 Task: Find connections with filter location Ghugus with filter topic #DigitalMarketingwith filter profile language English with filter current company Thales Digital Identity and Security (ex Gemalto) with filter school BSI Training Academy with filter industry Investment Advice with filter service category Financial Reporting with filter keywords title Assistant Manager
Action: Mouse moved to (506, 87)
Screenshot: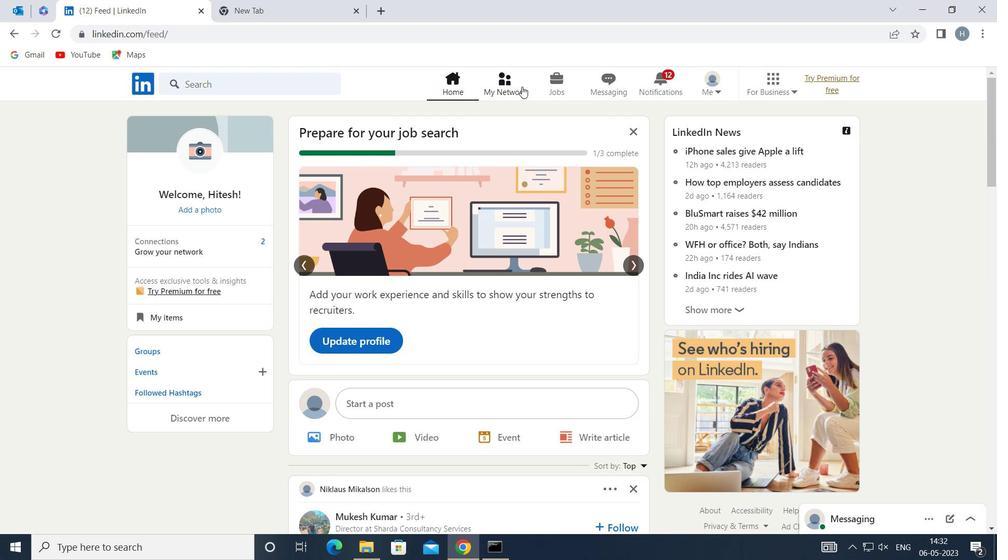 
Action: Mouse pressed left at (506, 87)
Screenshot: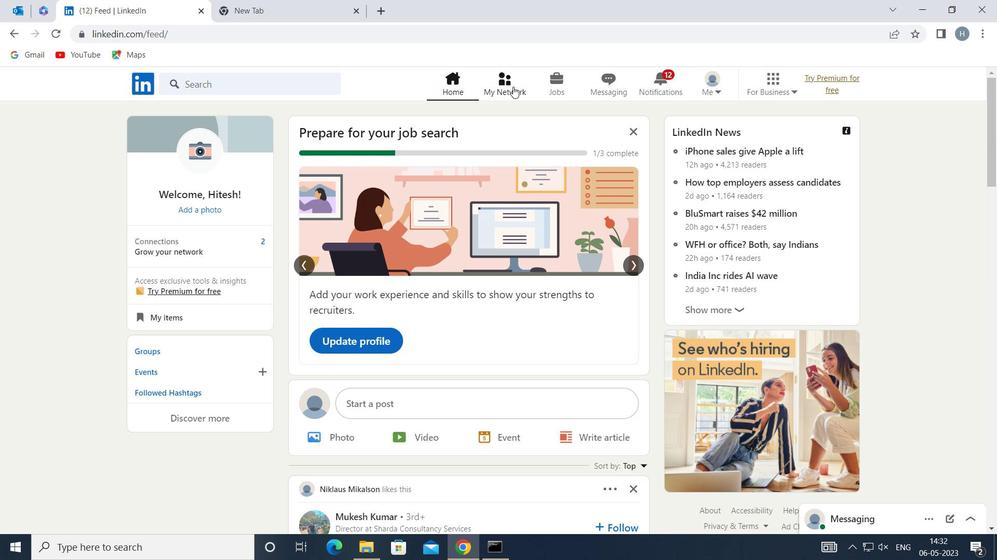 
Action: Mouse moved to (285, 155)
Screenshot: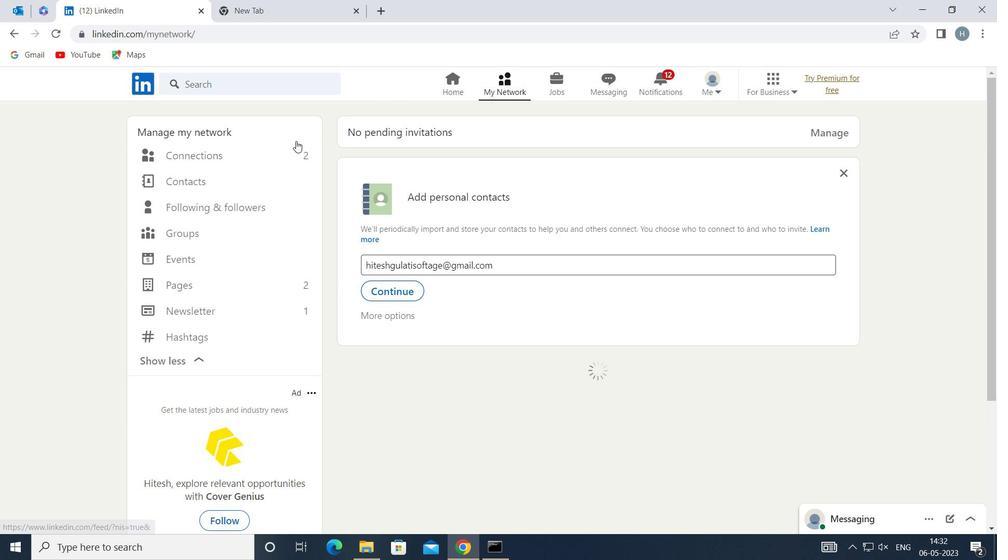 
Action: Mouse pressed left at (285, 155)
Screenshot: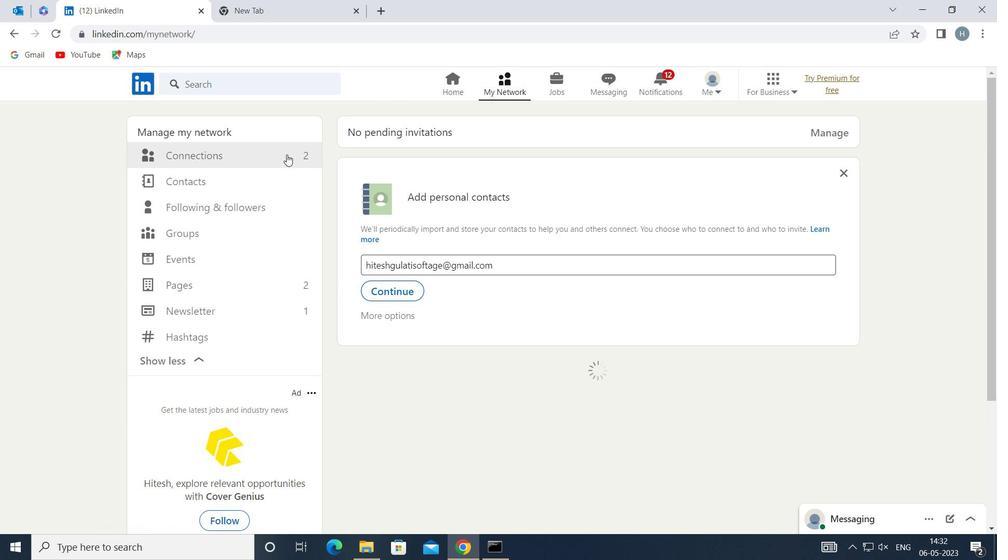 
Action: Mouse moved to (574, 154)
Screenshot: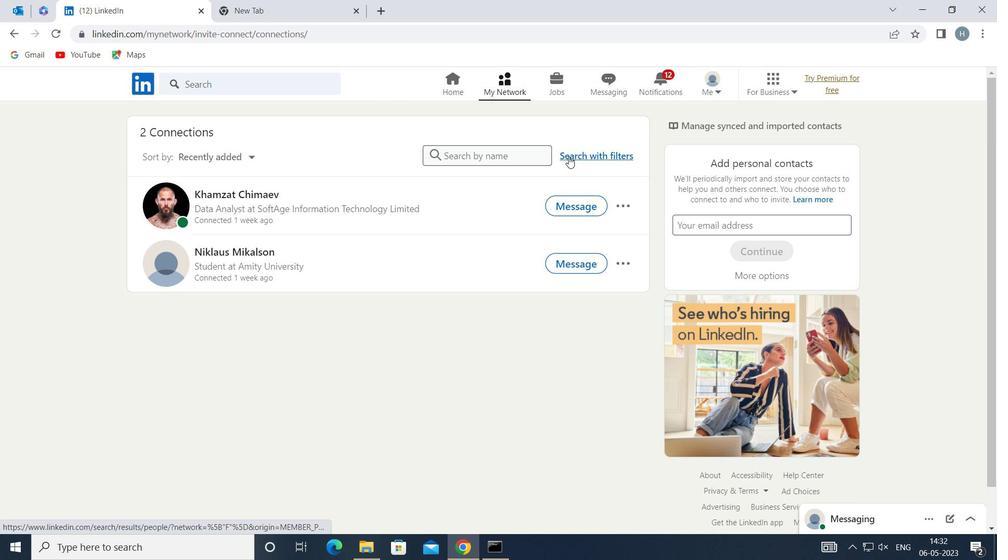 
Action: Mouse pressed left at (574, 154)
Screenshot: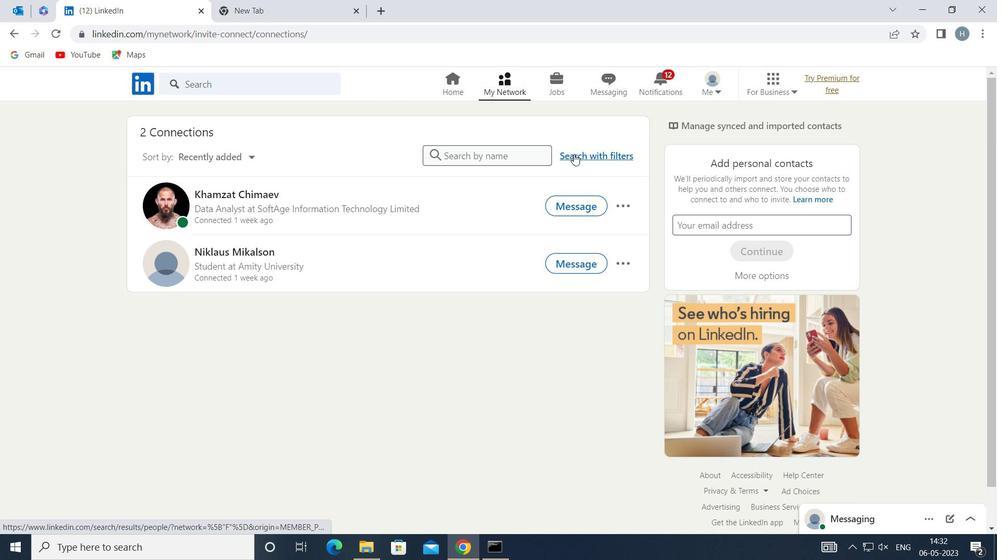 
Action: Mouse moved to (586, 153)
Screenshot: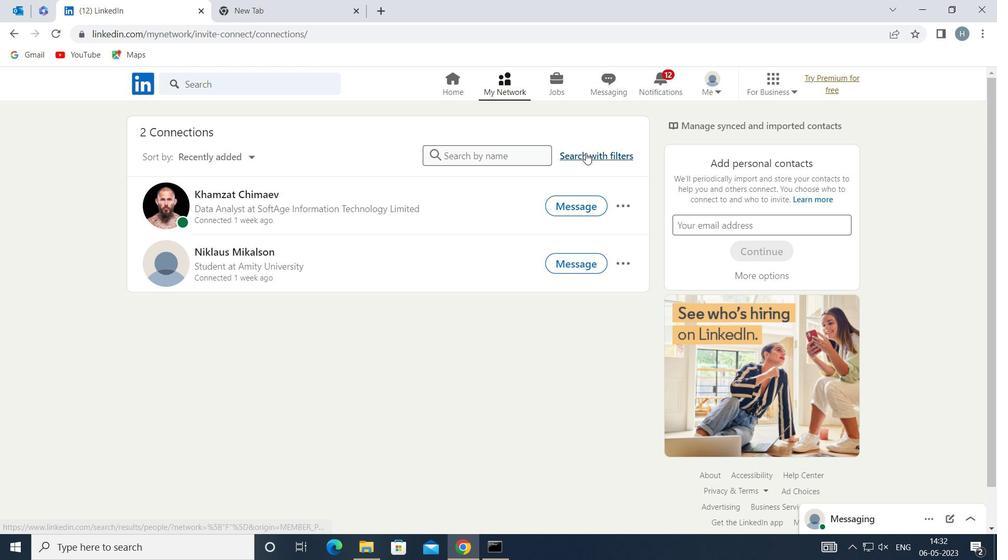 
Action: Mouse pressed left at (586, 153)
Screenshot: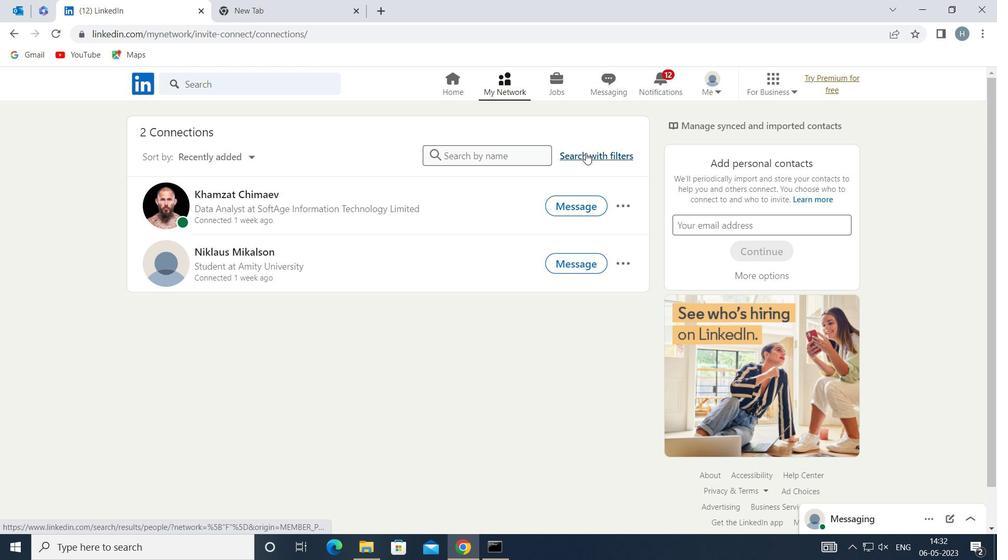 
Action: Mouse moved to (549, 122)
Screenshot: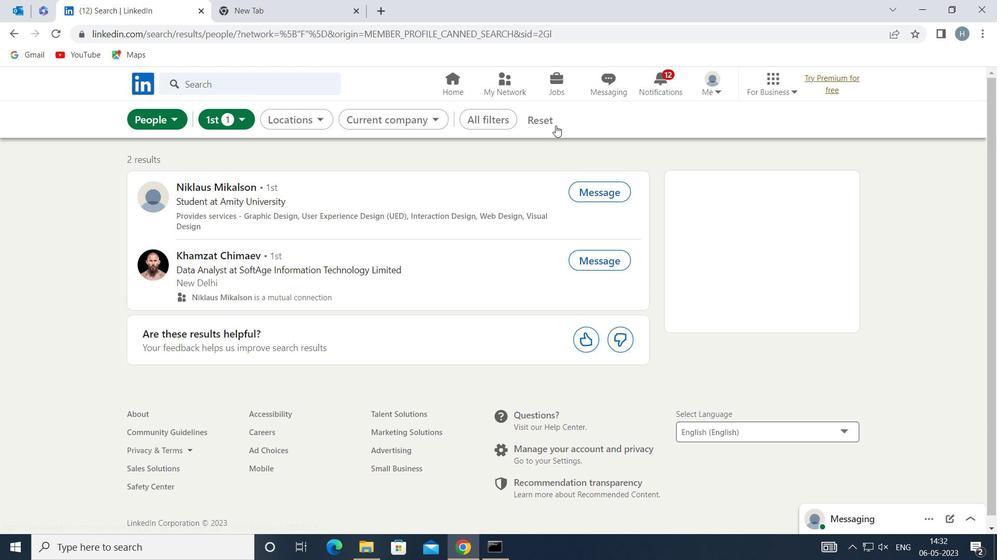 
Action: Mouse pressed left at (549, 122)
Screenshot: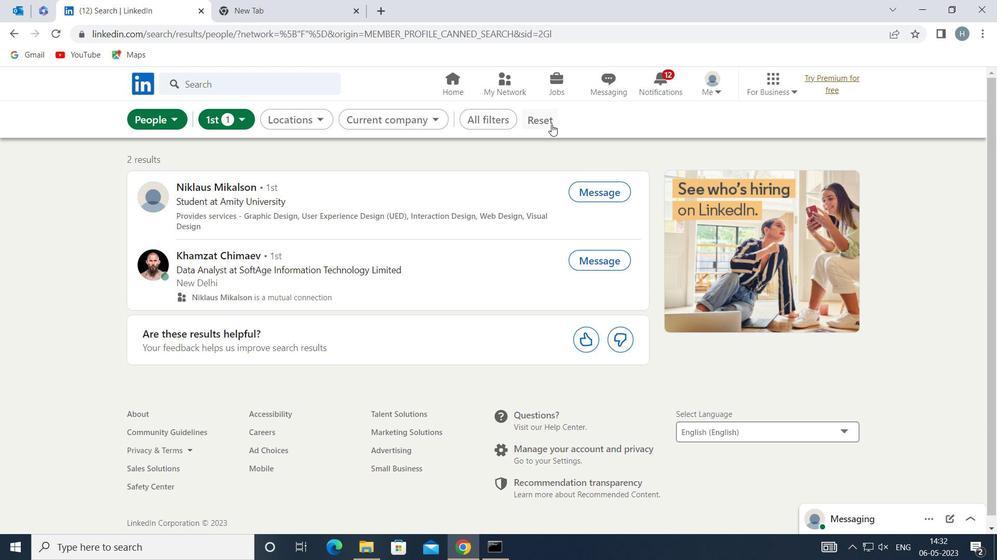 
Action: Mouse moved to (526, 118)
Screenshot: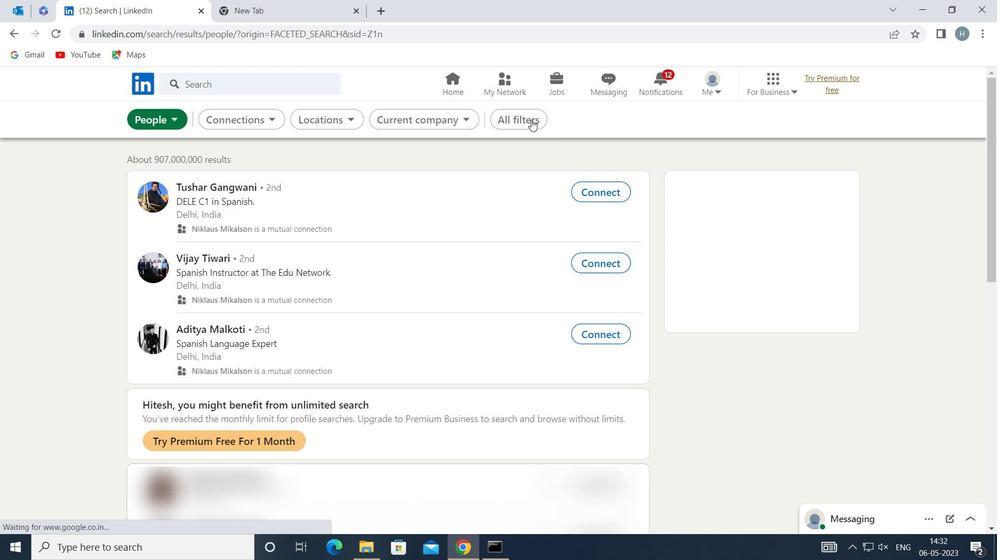 
Action: Mouse pressed left at (526, 118)
Screenshot: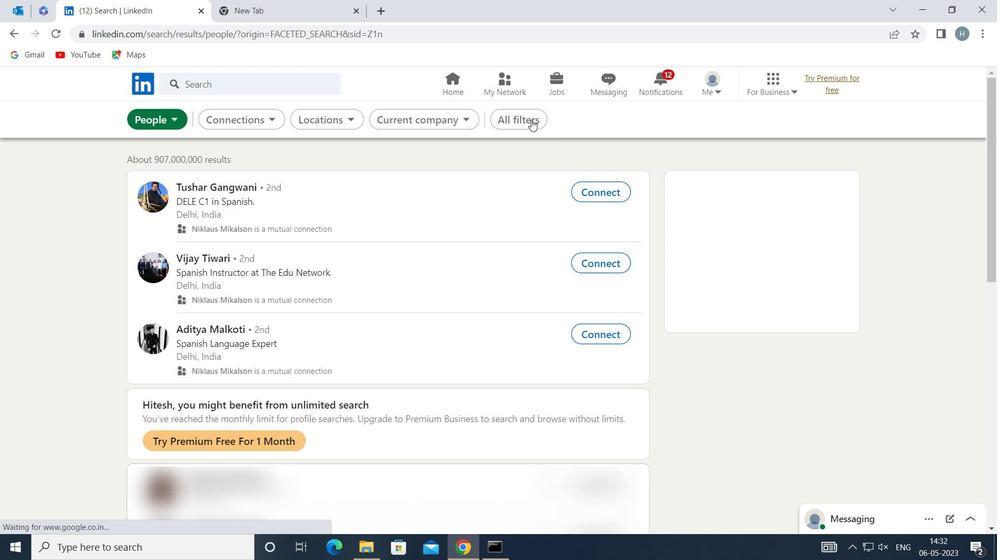 
Action: Mouse moved to (727, 243)
Screenshot: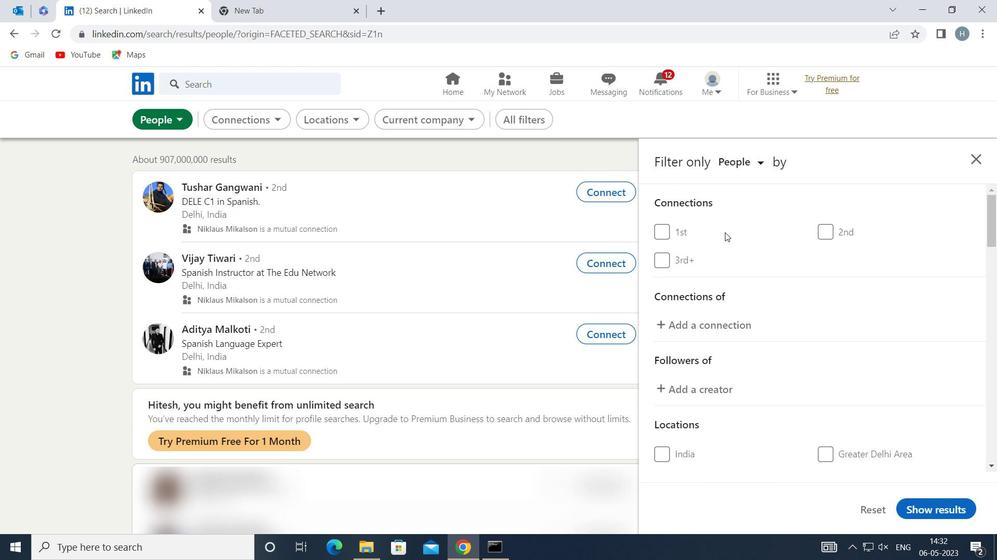 
Action: Mouse scrolled (727, 242) with delta (0, 0)
Screenshot: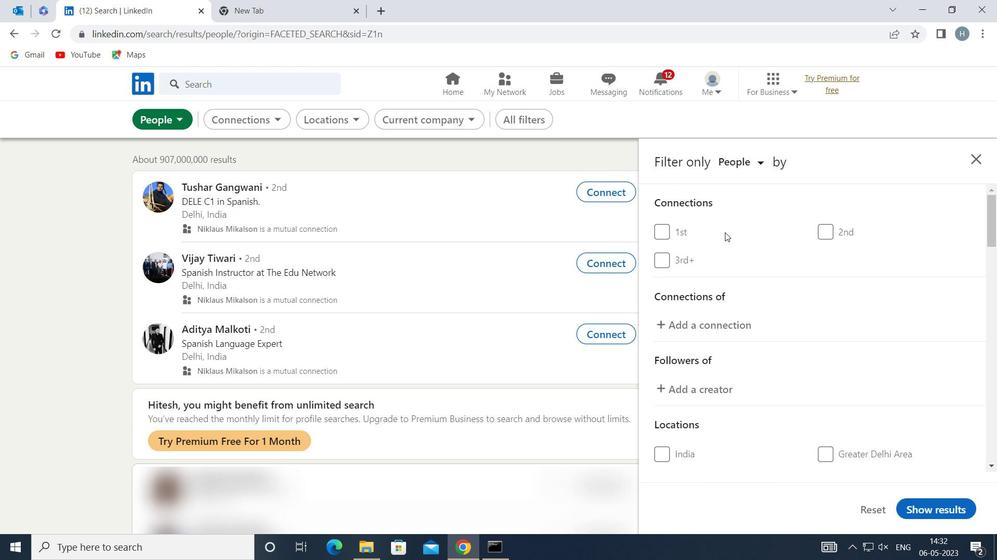 
Action: Mouse moved to (728, 249)
Screenshot: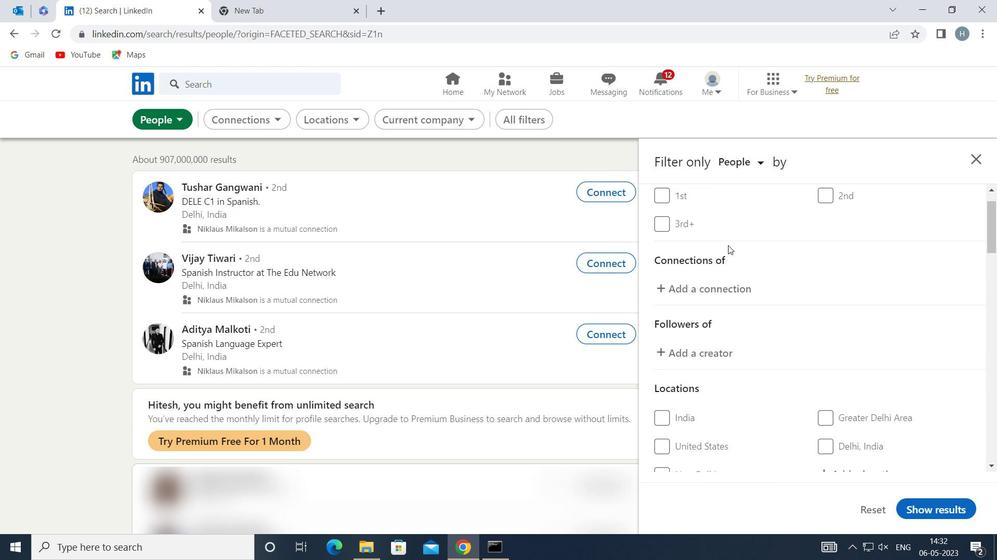
Action: Mouse scrolled (728, 248) with delta (0, 0)
Screenshot: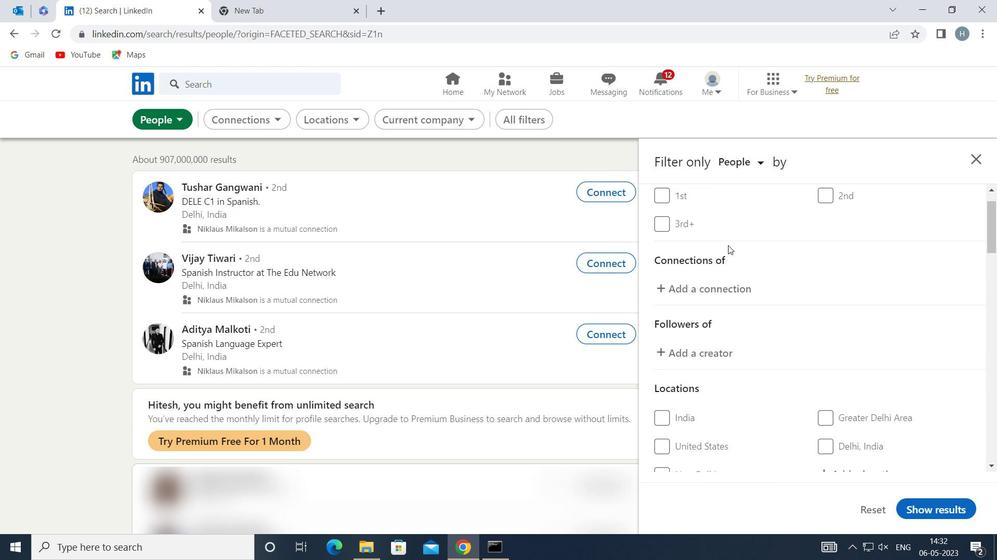 
Action: Mouse moved to (849, 379)
Screenshot: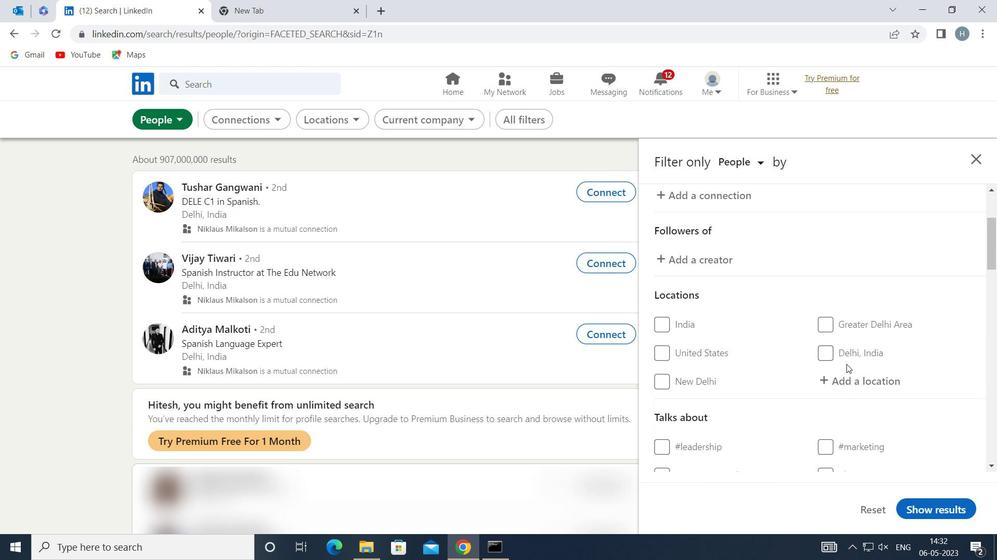 
Action: Mouse pressed left at (849, 379)
Screenshot: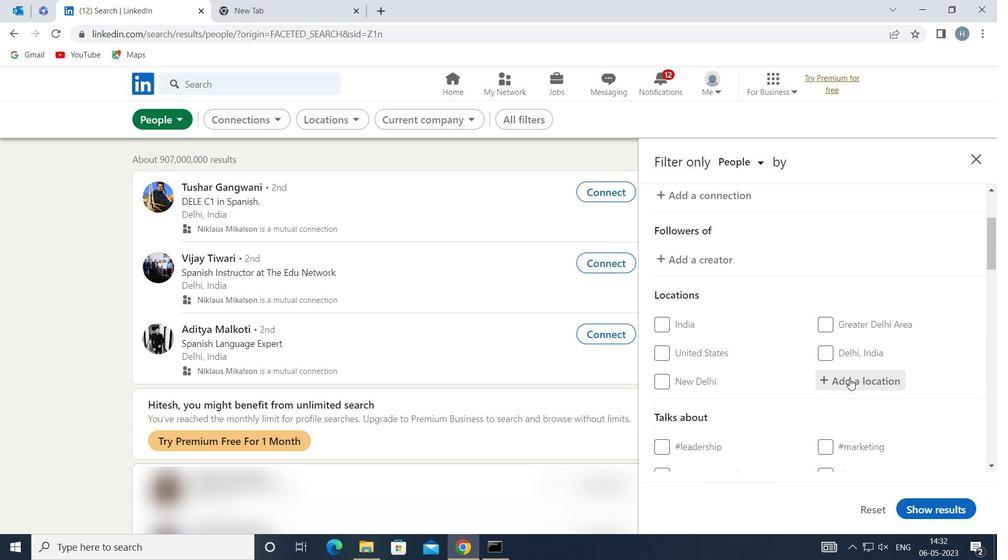 
Action: Mouse moved to (832, 368)
Screenshot: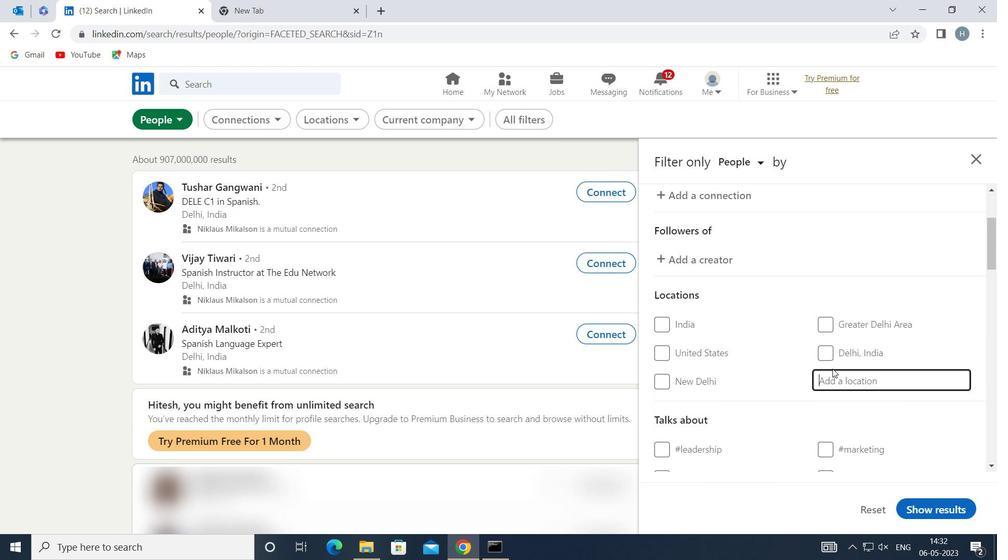 
Action: Key pressed <Key.shift>GHUGUS
Screenshot: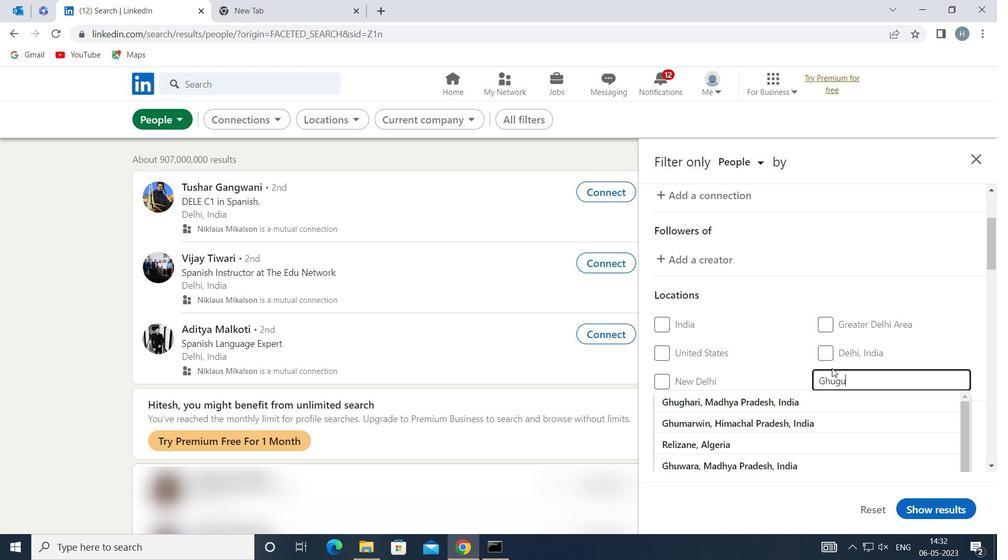 
Action: Mouse moved to (884, 395)
Screenshot: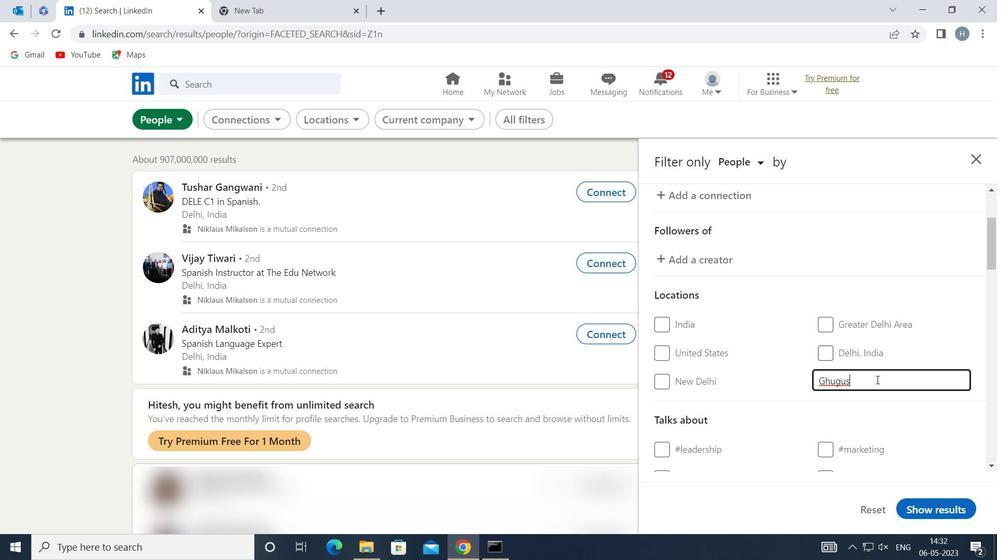 
Action: Mouse pressed left at (884, 395)
Screenshot: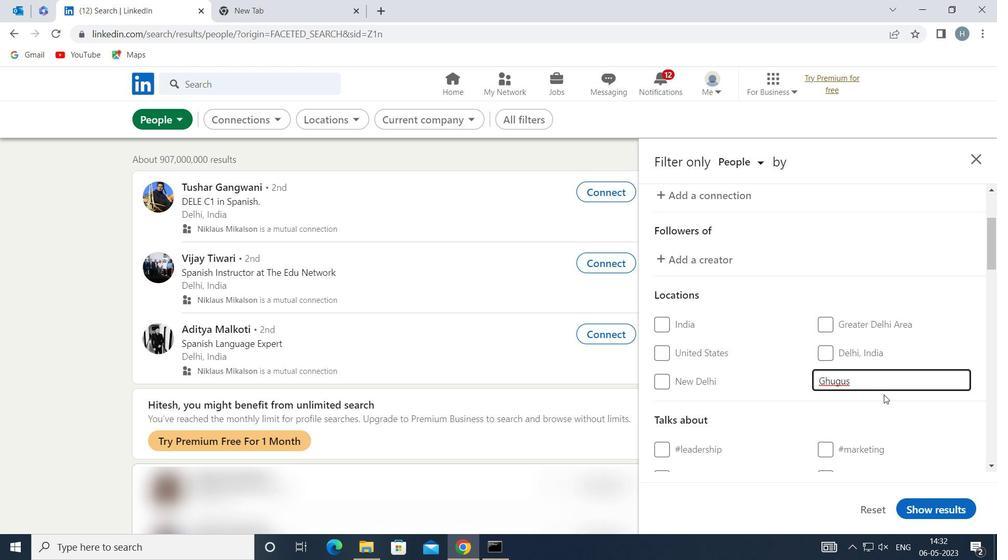 
Action: Mouse moved to (860, 354)
Screenshot: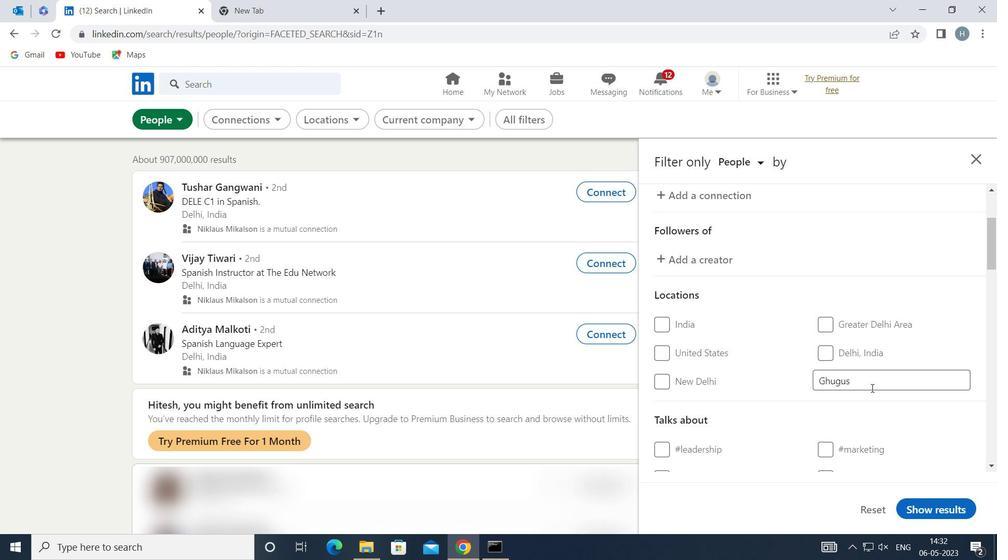 
Action: Mouse scrolled (860, 353) with delta (0, 0)
Screenshot: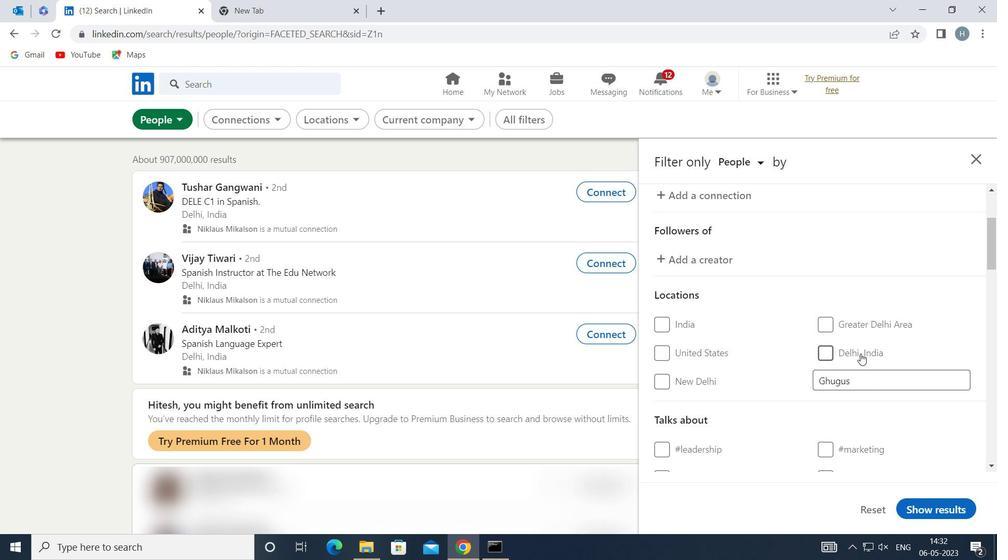 
Action: Mouse moved to (860, 350)
Screenshot: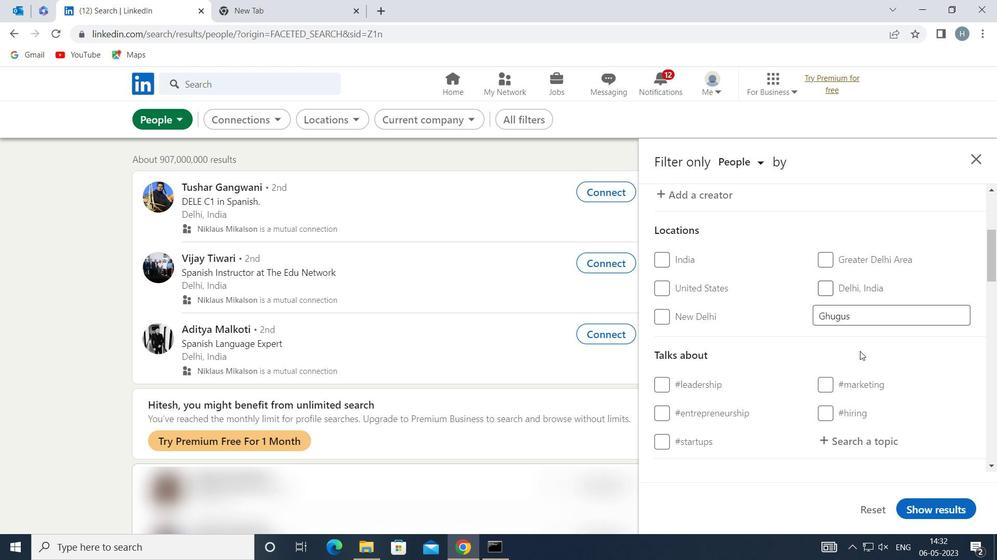 
Action: Mouse scrolled (860, 350) with delta (0, 0)
Screenshot: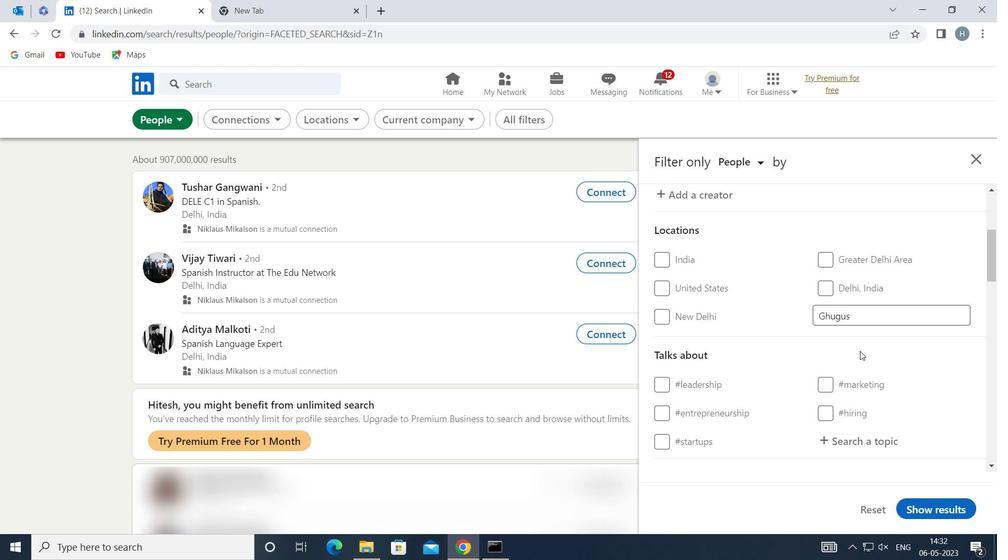
Action: Mouse moved to (861, 373)
Screenshot: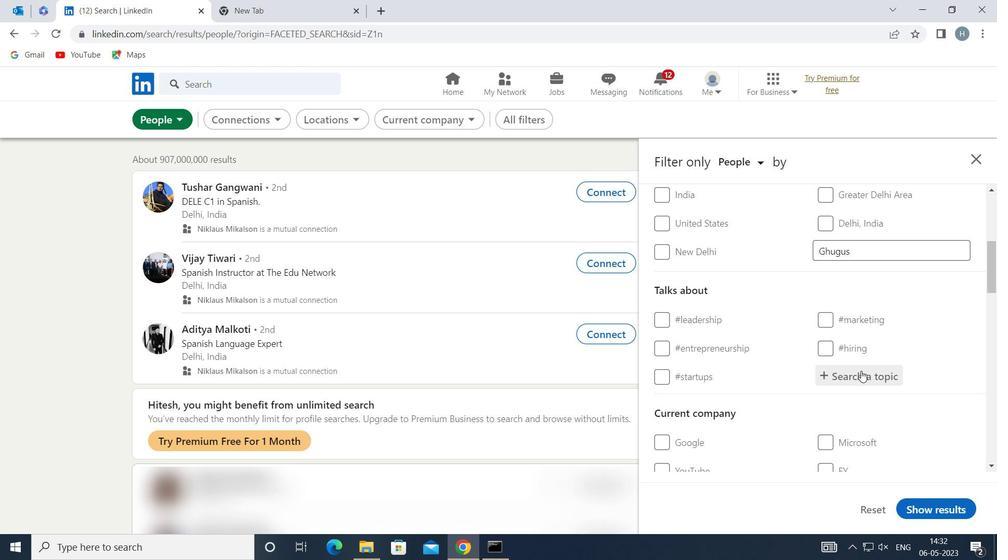 
Action: Mouse pressed left at (861, 373)
Screenshot: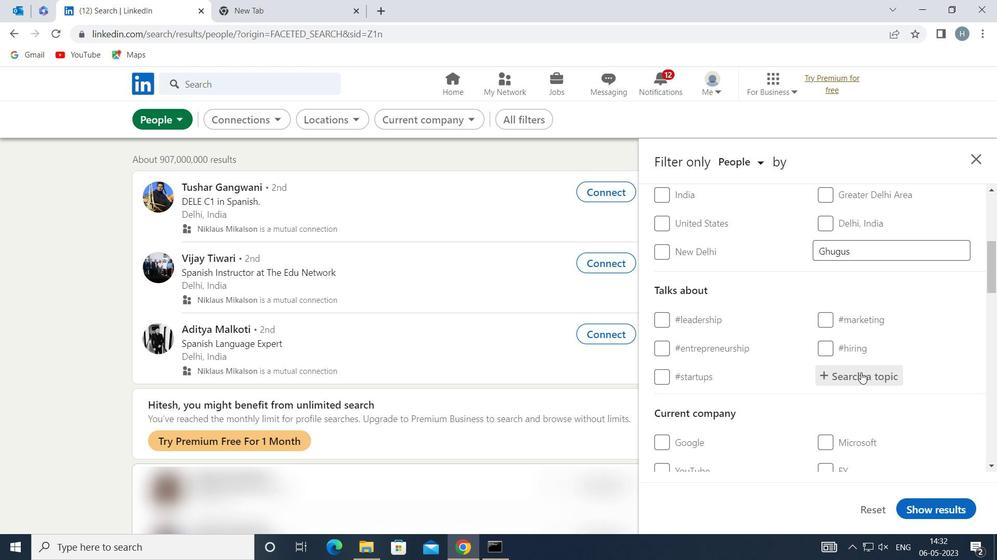 
Action: Mouse moved to (860, 373)
Screenshot: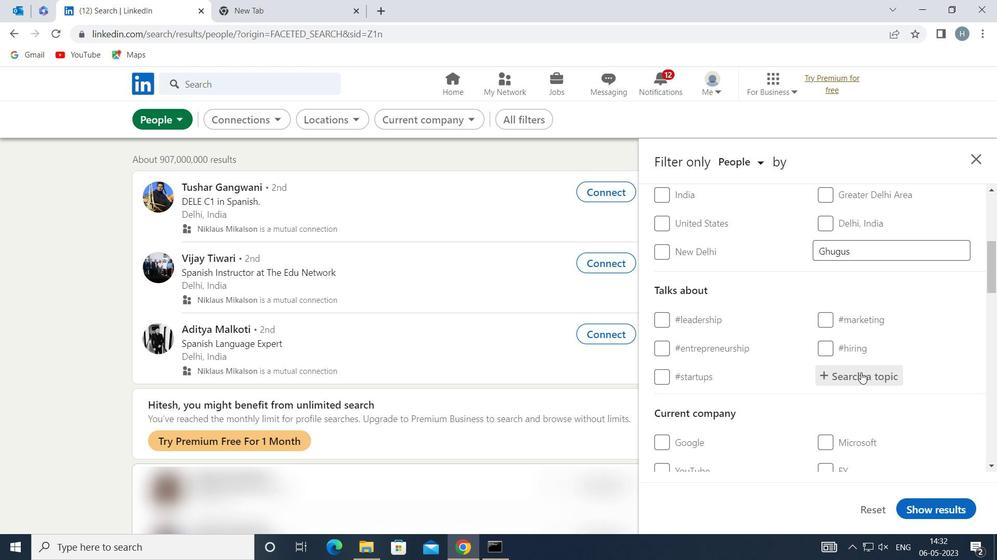 
Action: Key pressed <Key.shift>DIGITAL<Key.space><Key.backspace><Key.shift>MARKETING
Screenshot: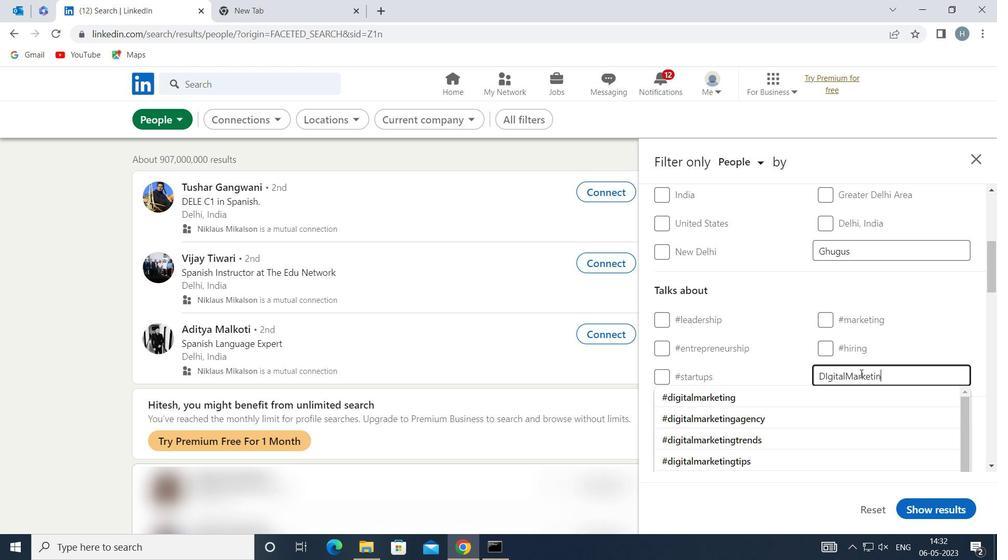
Action: Mouse moved to (776, 393)
Screenshot: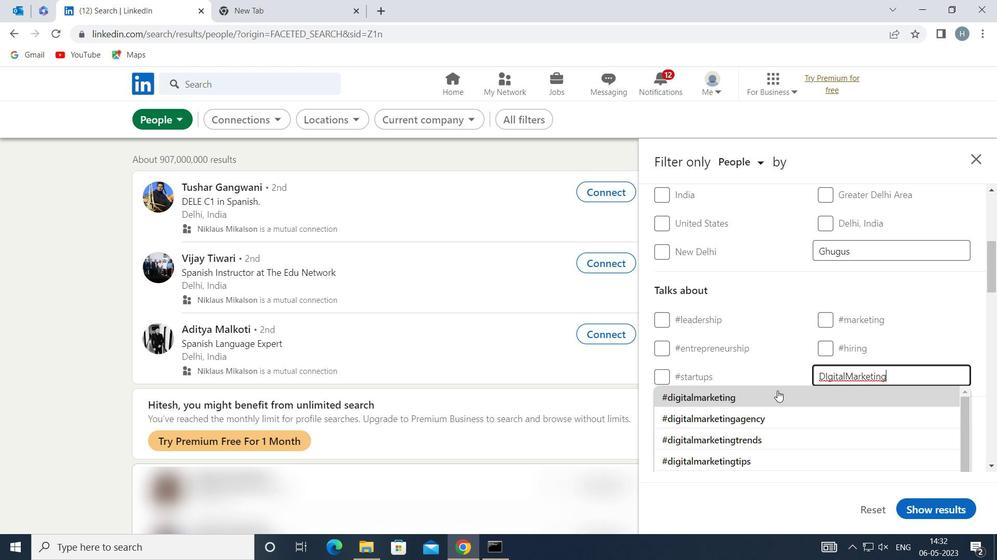 
Action: Mouse pressed left at (776, 393)
Screenshot: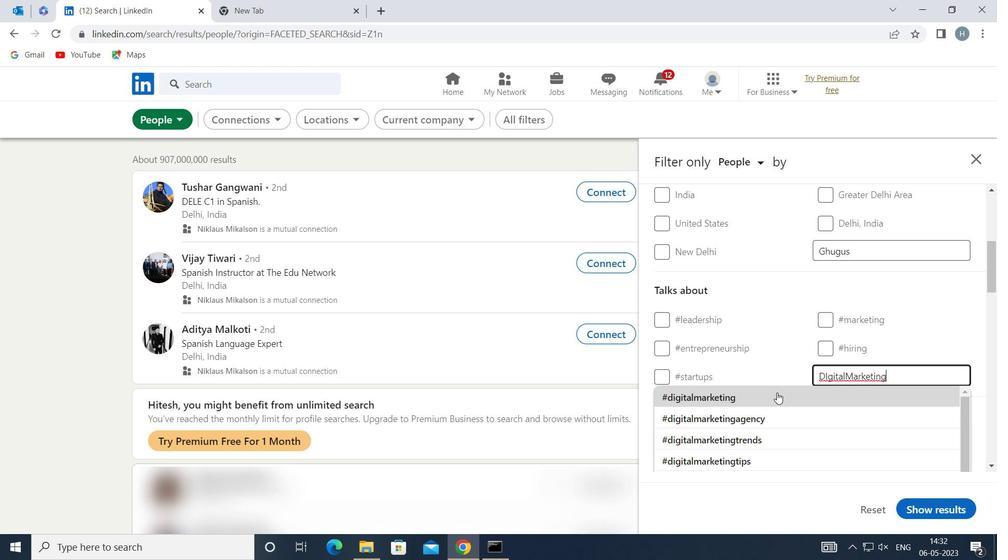 
Action: Mouse moved to (772, 366)
Screenshot: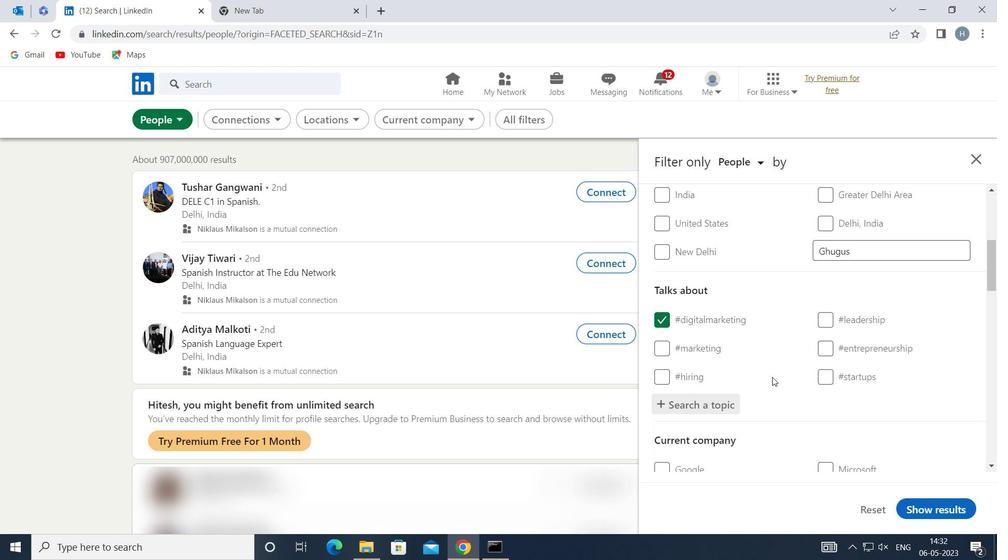 
Action: Mouse scrolled (772, 365) with delta (0, 0)
Screenshot: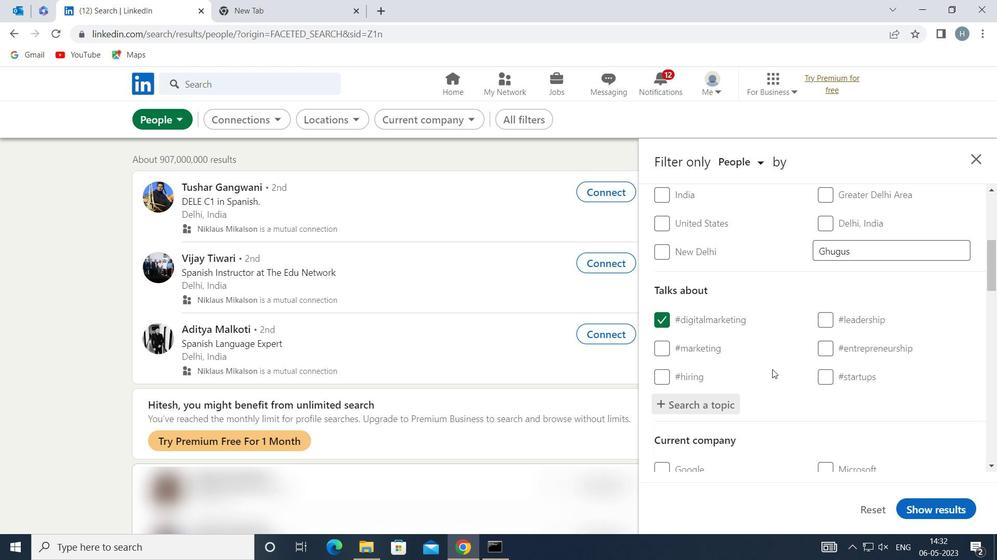 
Action: Mouse moved to (775, 359)
Screenshot: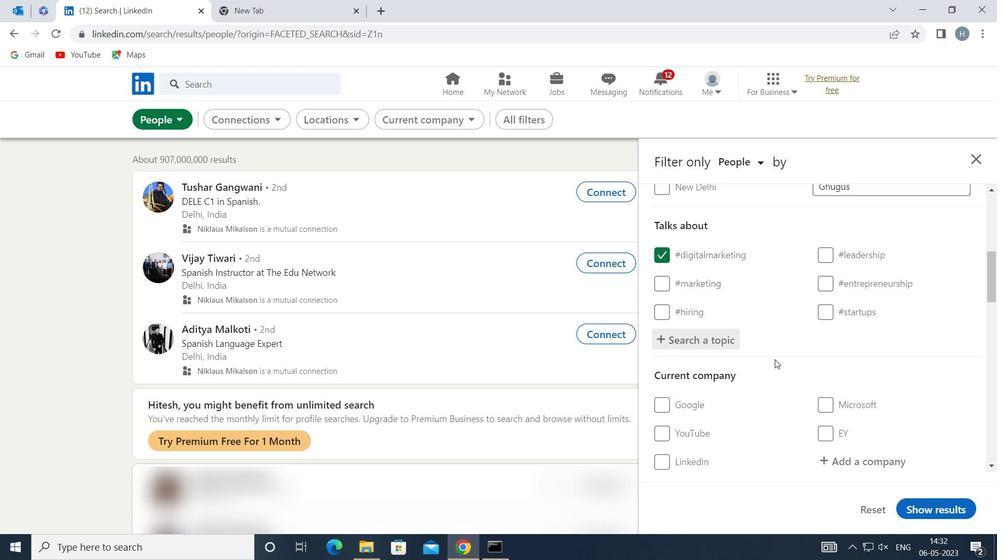 
Action: Mouse scrolled (775, 358) with delta (0, 0)
Screenshot: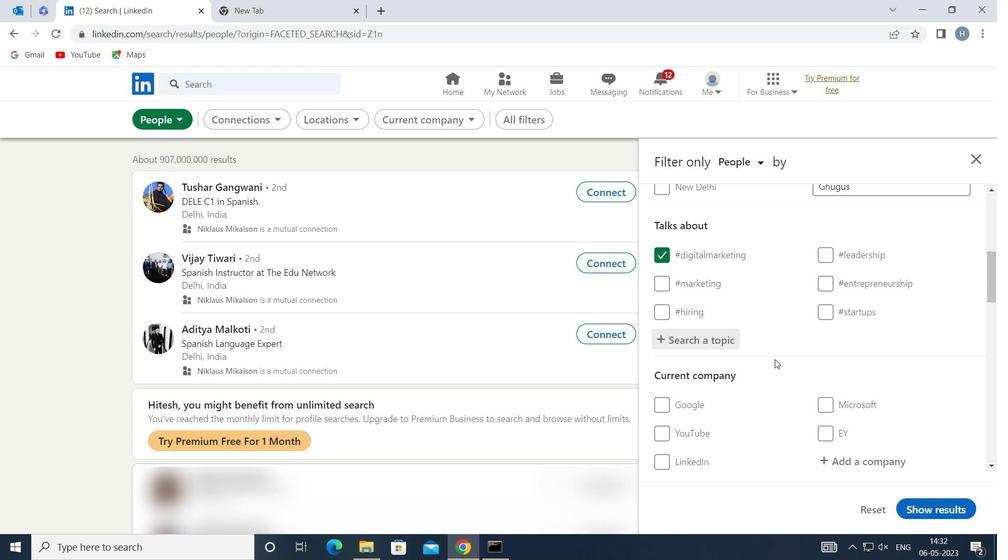 
Action: Mouse moved to (775, 358)
Screenshot: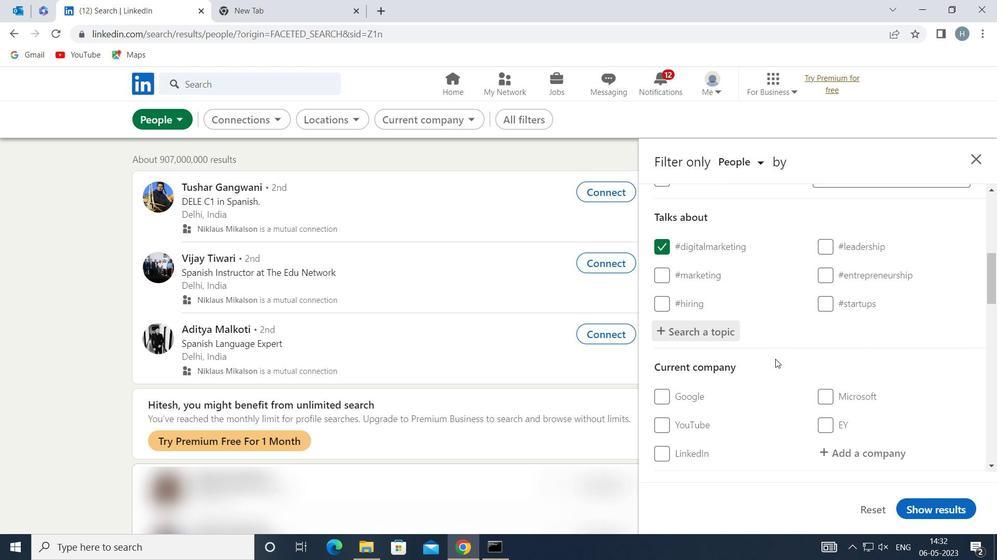 
Action: Mouse scrolled (775, 358) with delta (0, 0)
Screenshot: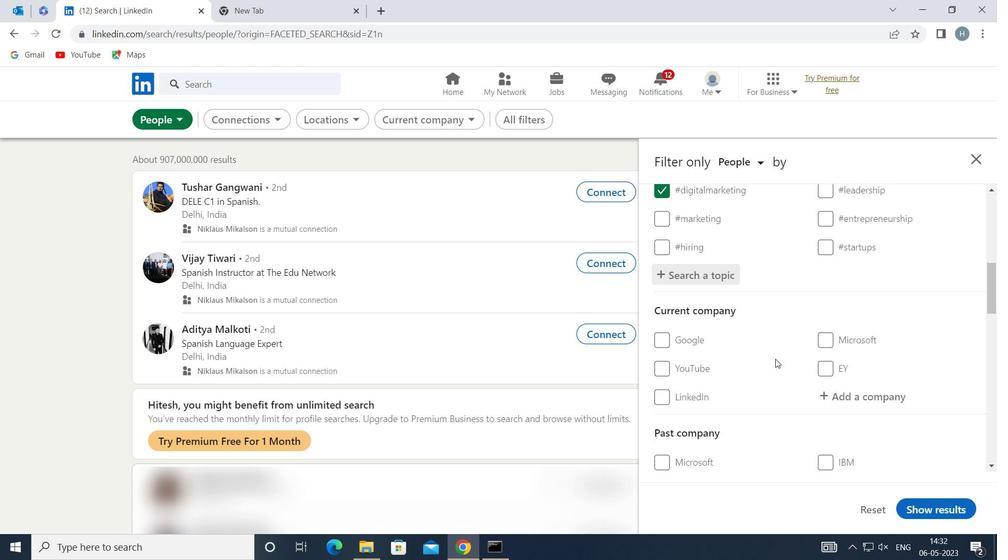 
Action: Mouse moved to (775, 358)
Screenshot: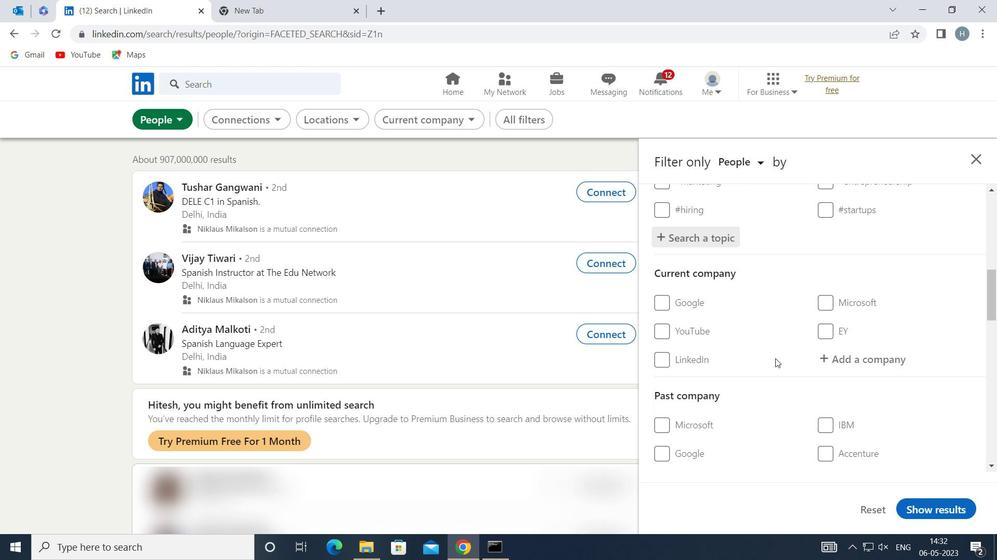 
Action: Mouse scrolled (775, 358) with delta (0, 0)
Screenshot: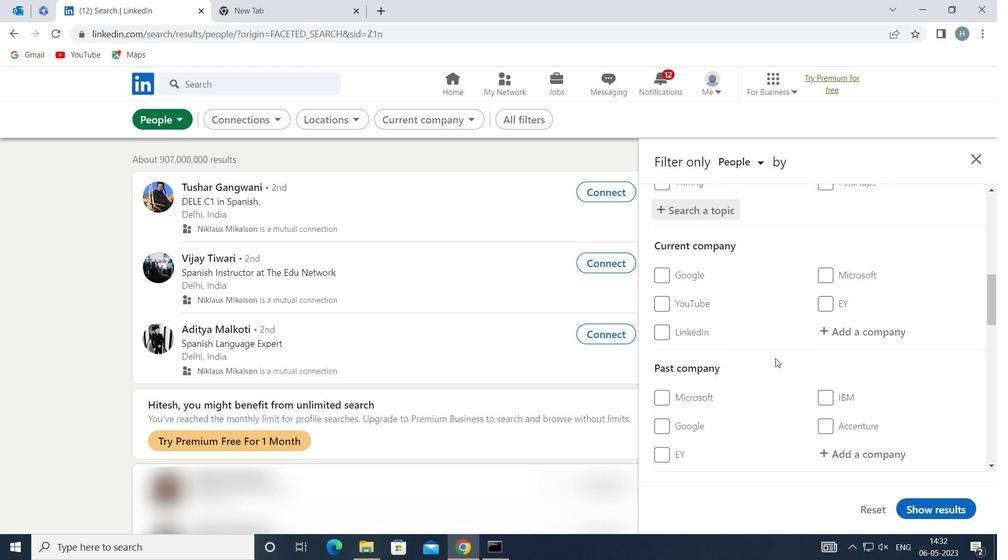 
Action: Mouse scrolled (775, 358) with delta (0, 0)
Screenshot: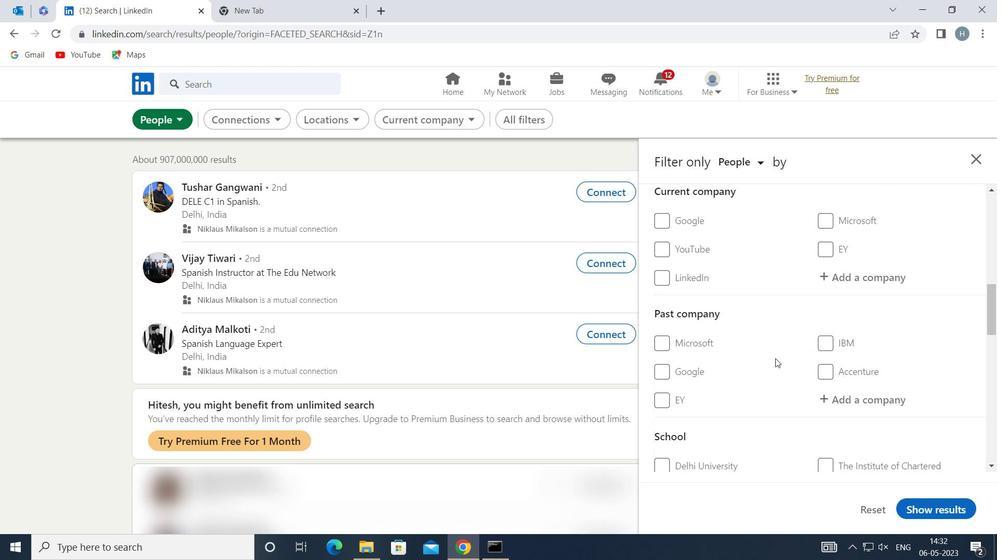 
Action: Mouse scrolled (775, 358) with delta (0, 0)
Screenshot: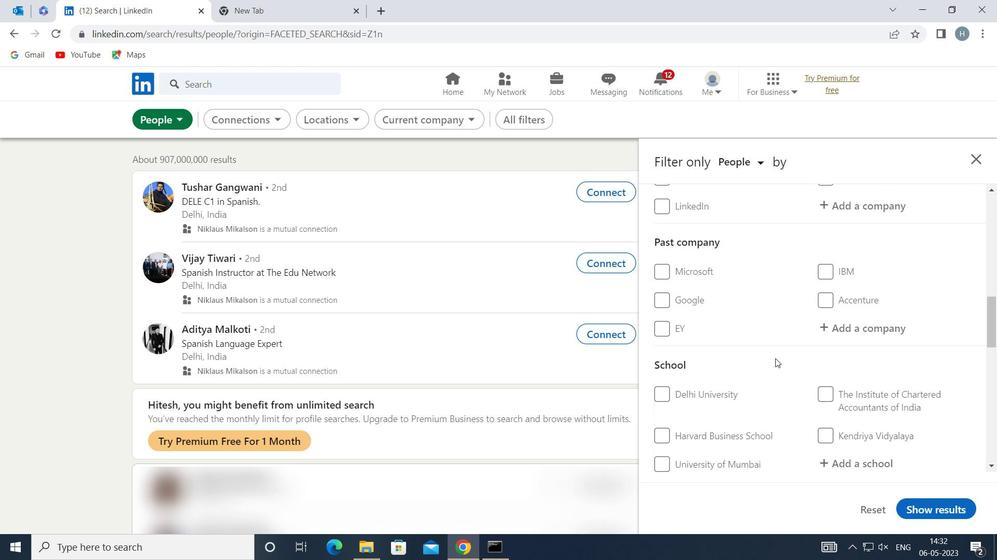 
Action: Mouse scrolled (775, 358) with delta (0, 0)
Screenshot: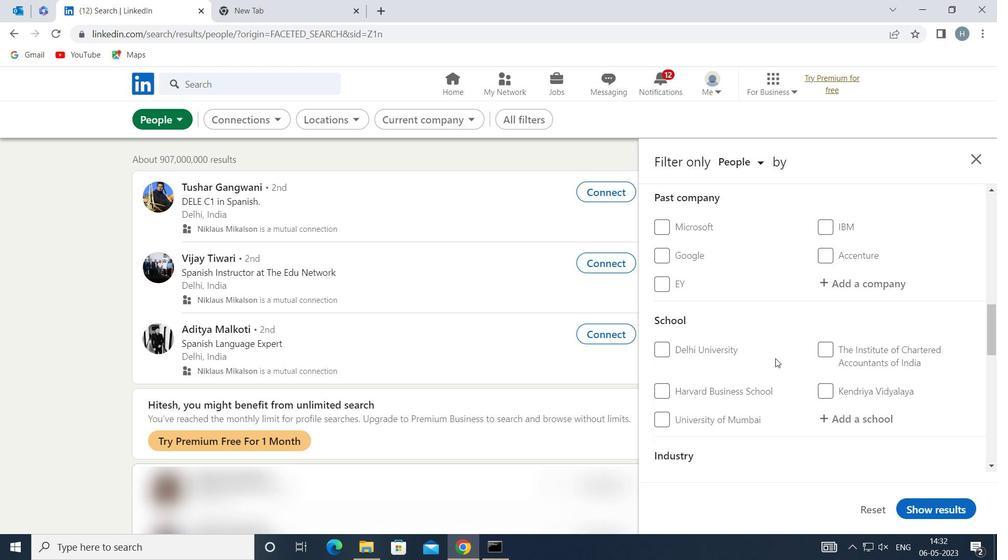 
Action: Mouse scrolled (775, 358) with delta (0, 0)
Screenshot: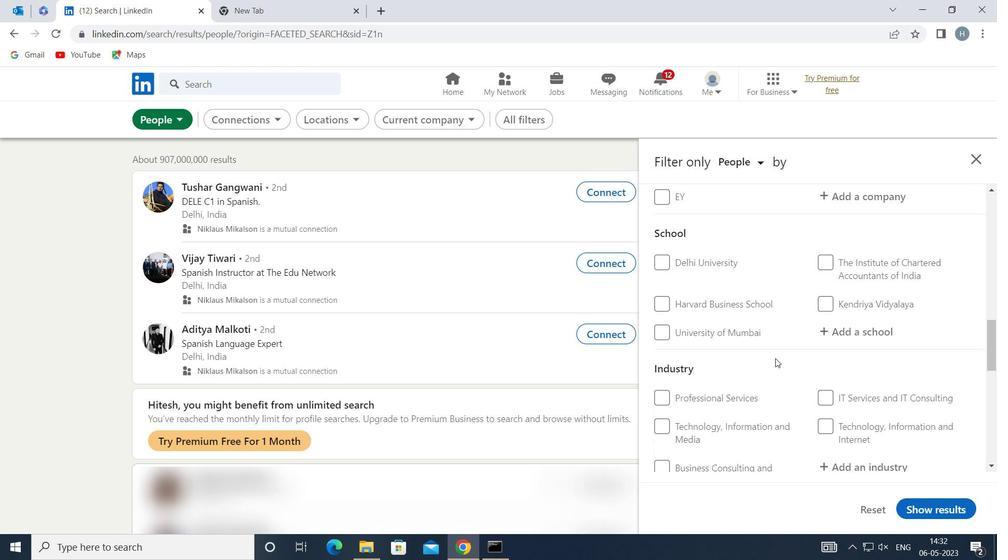 
Action: Mouse scrolled (775, 358) with delta (0, 0)
Screenshot: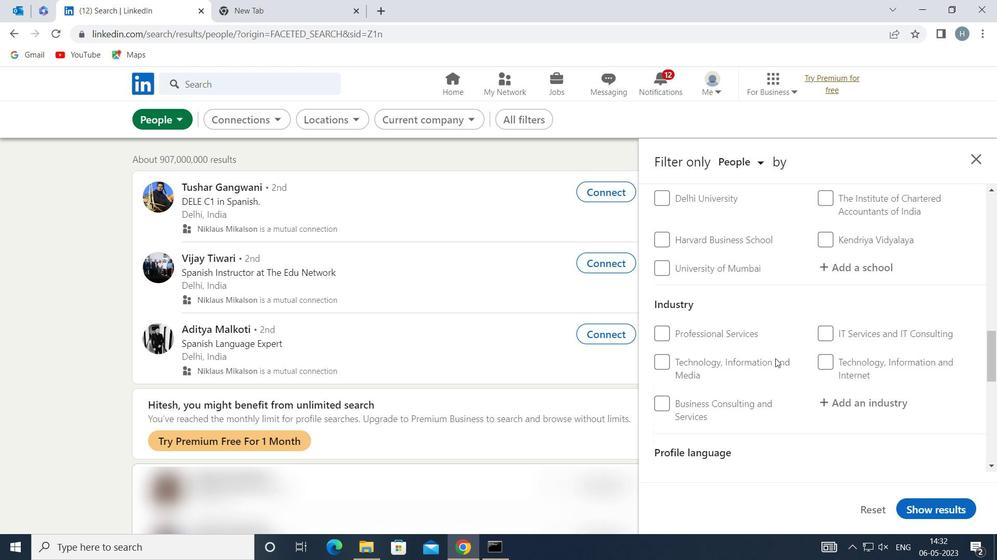 
Action: Mouse scrolled (775, 358) with delta (0, 0)
Screenshot: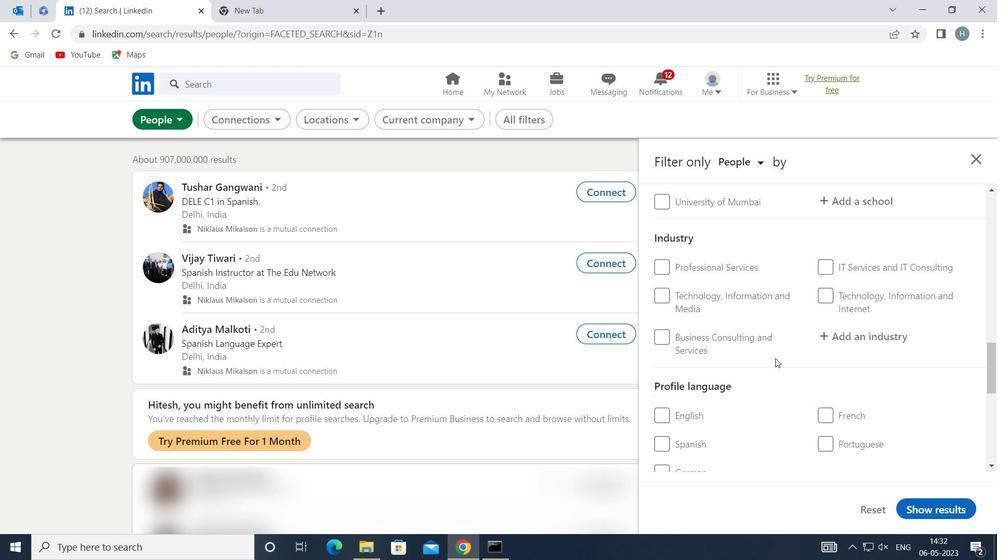 
Action: Mouse moved to (678, 351)
Screenshot: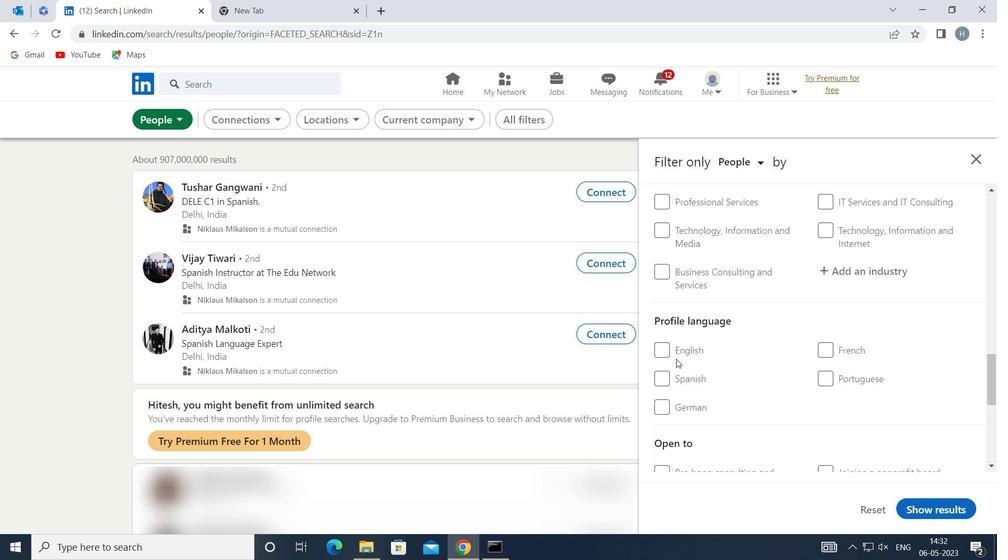 
Action: Mouse pressed left at (678, 351)
Screenshot: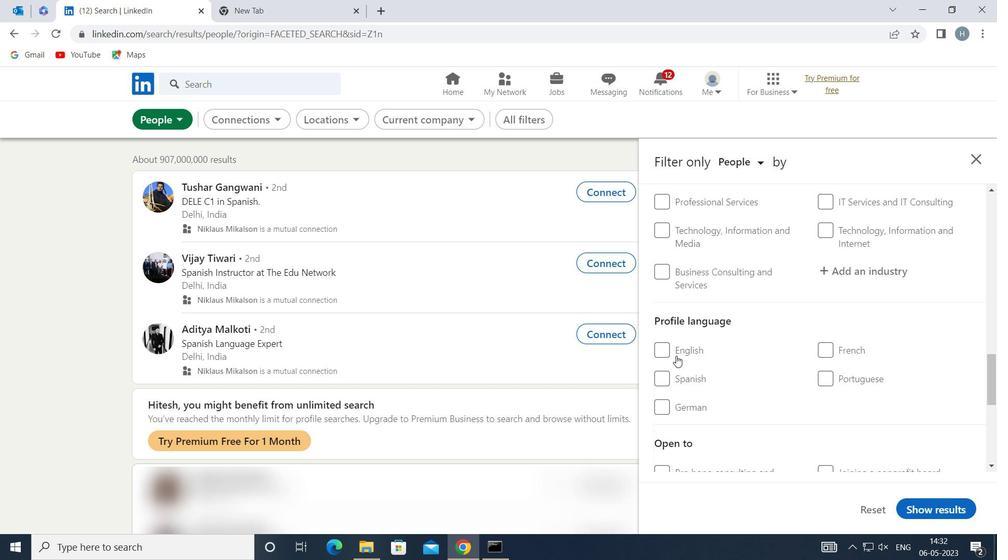 
Action: Mouse moved to (752, 354)
Screenshot: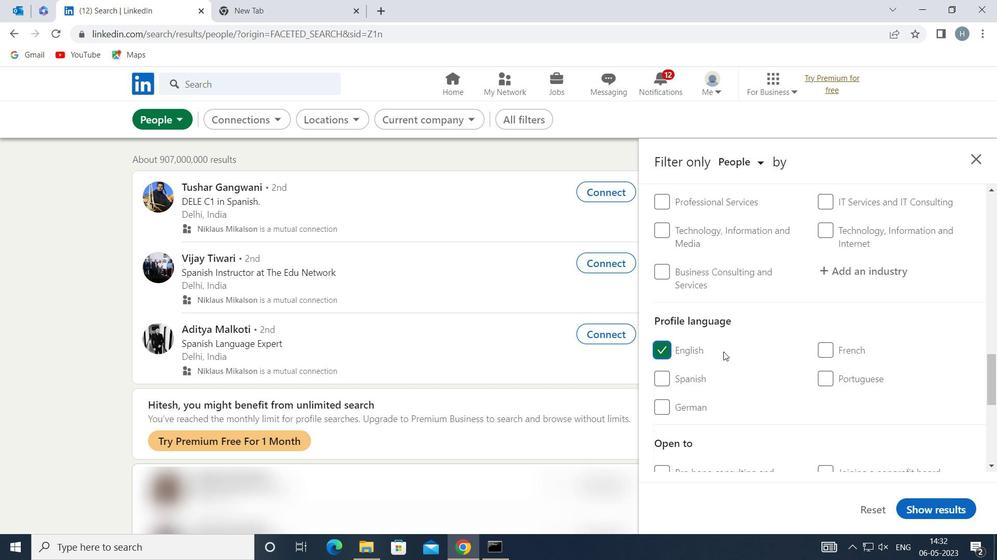 
Action: Mouse scrolled (752, 354) with delta (0, 0)
Screenshot: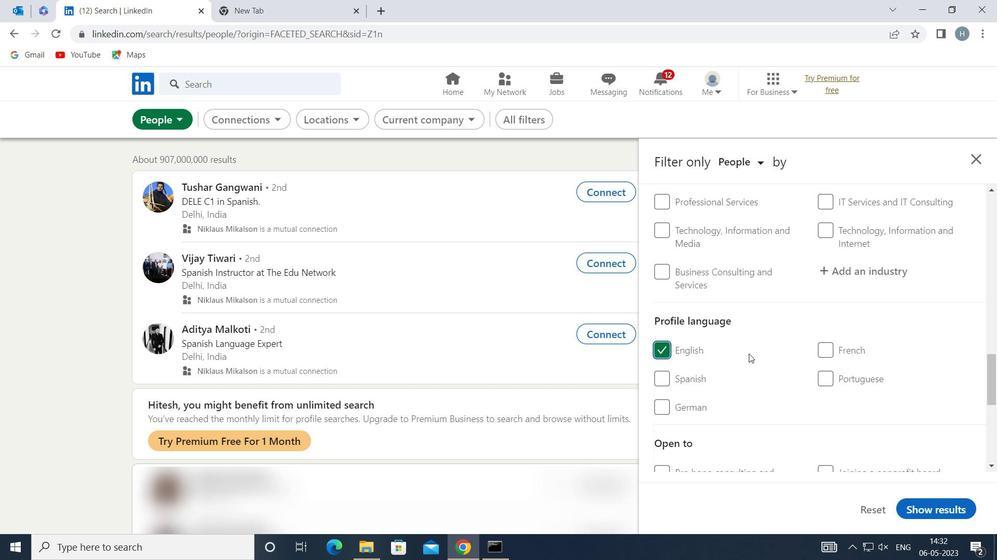 
Action: Mouse moved to (752, 352)
Screenshot: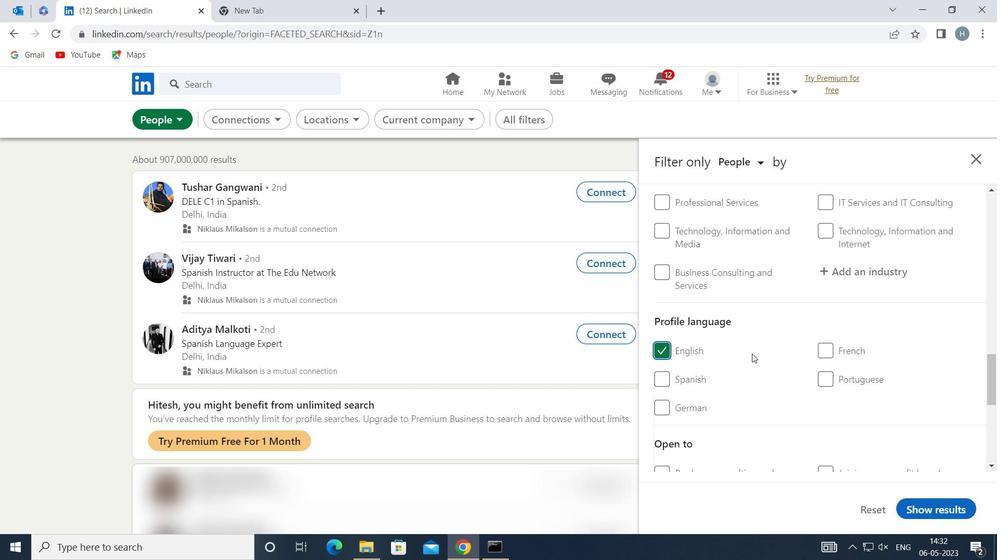 
Action: Mouse scrolled (752, 353) with delta (0, 0)
Screenshot: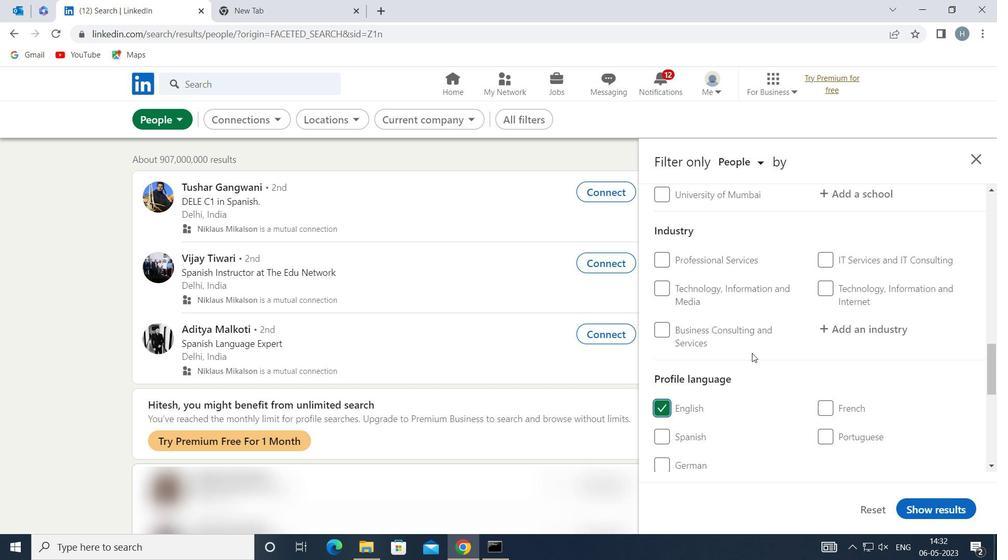 
Action: Mouse scrolled (752, 353) with delta (0, 0)
Screenshot: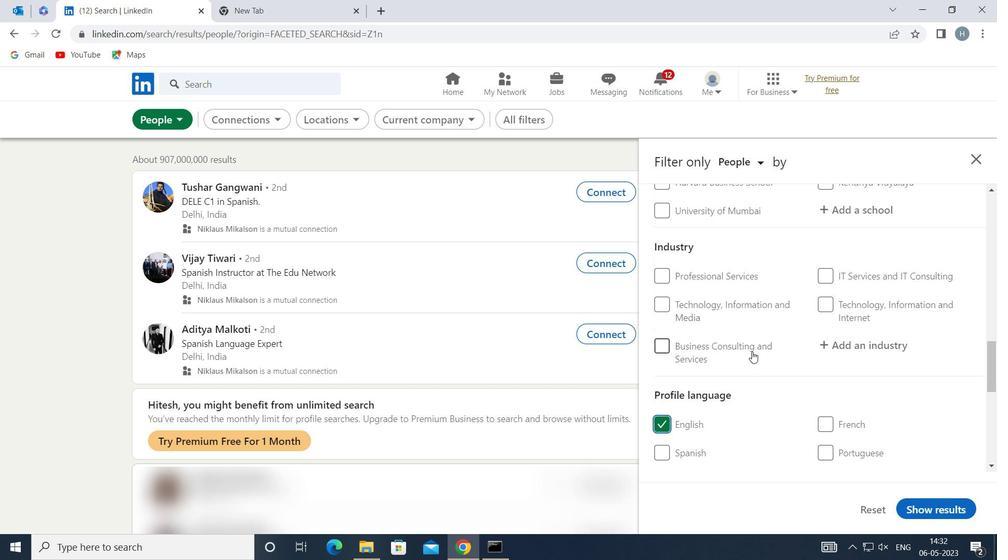 
Action: Mouse moved to (752, 352)
Screenshot: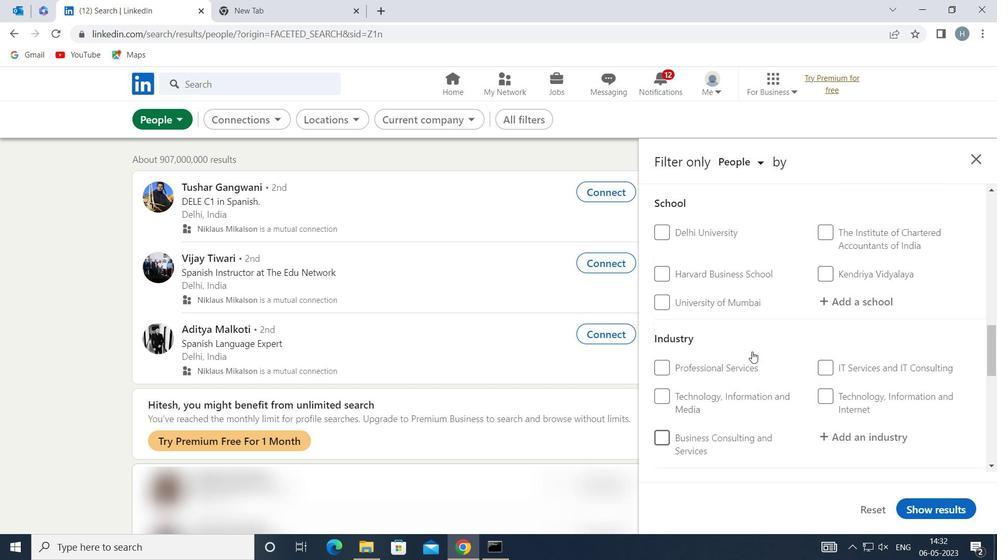 
Action: Mouse scrolled (752, 352) with delta (0, 0)
Screenshot: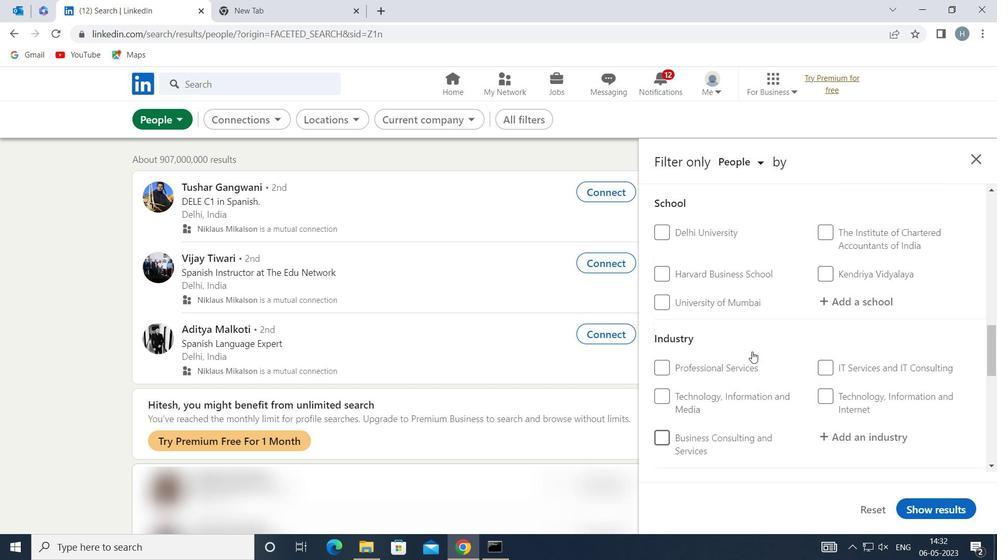 
Action: Mouse scrolled (752, 352) with delta (0, 0)
Screenshot: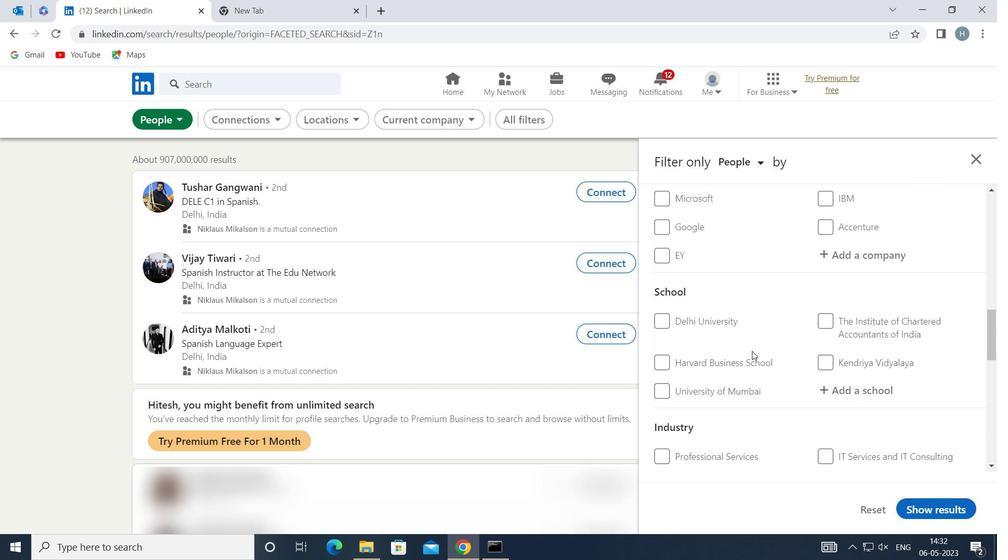 
Action: Mouse scrolled (752, 352) with delta (0, 0)
Screenshot: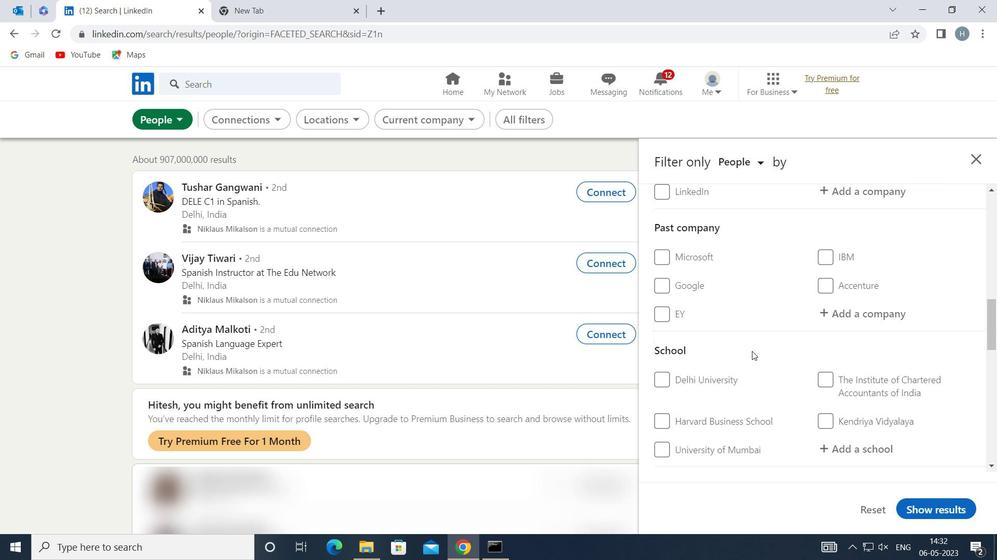 
Action: Mouse scrolled (752, 352) with delta (0, 0)
Screenshot: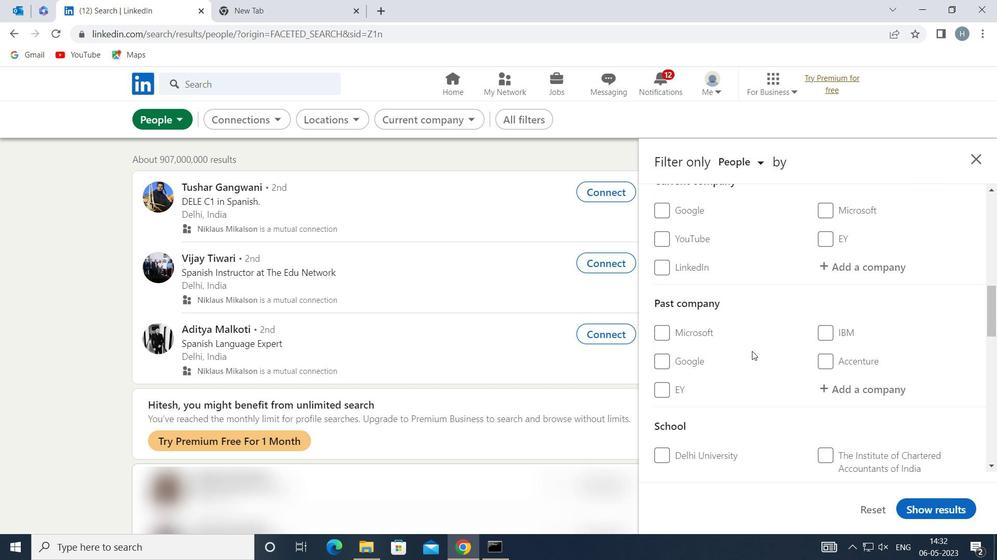 
Action: Mouse moved to (841, 332)
Screenshot: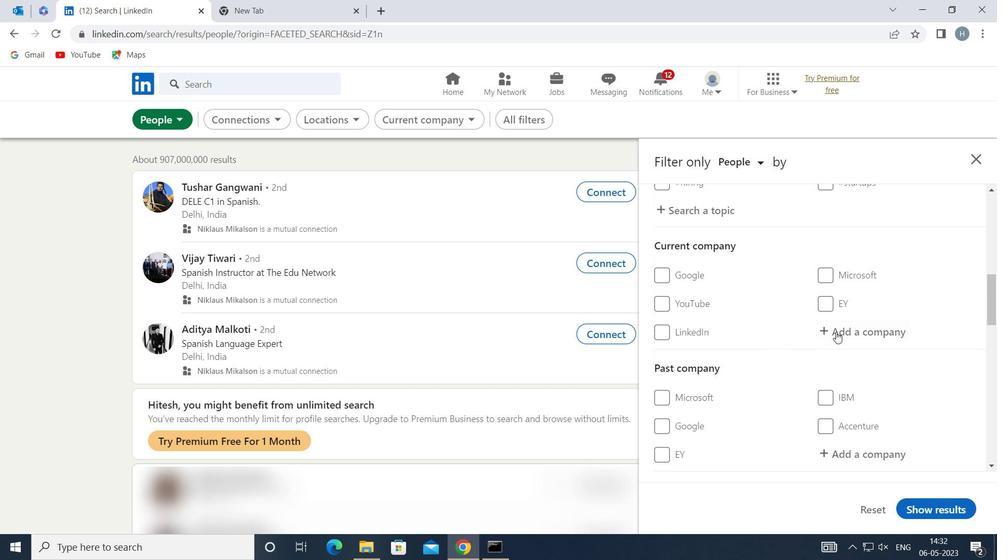 
Action: Mouse pressed left at (841, 332)
Screenshot: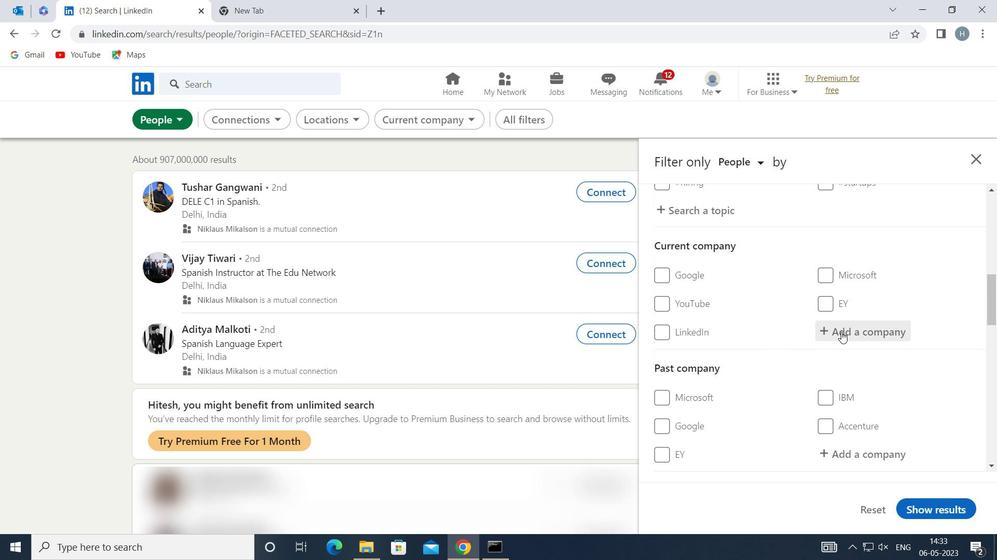 
Action: Key pressed <Key.shift>THALES<Key.space><Key.shift>DIGITAL<Key.space><Key.shift>ID
Screenshot: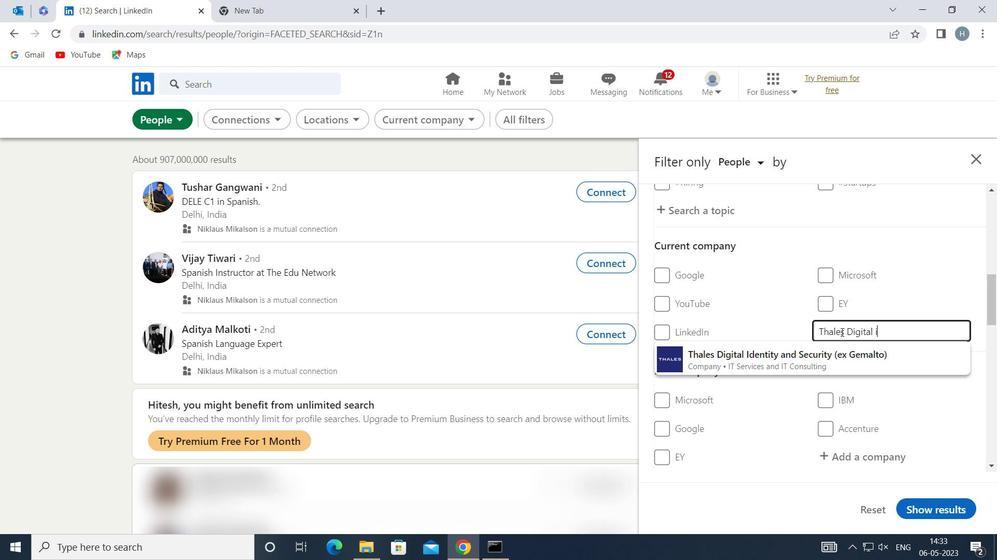 
Action: Mouse moved to (799, 359)
Screenshot: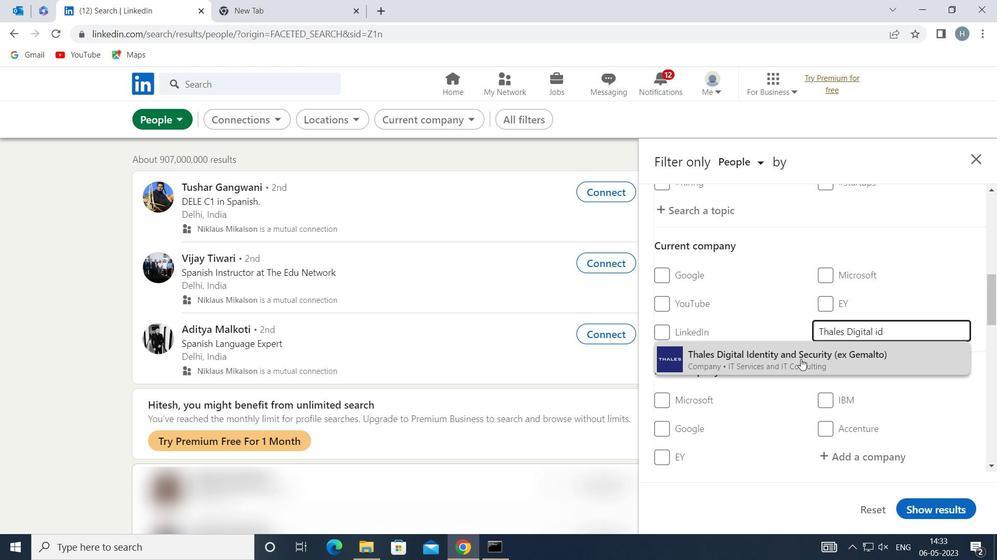 
Action: Mouse pressed left at (799, 359)
Screenshot: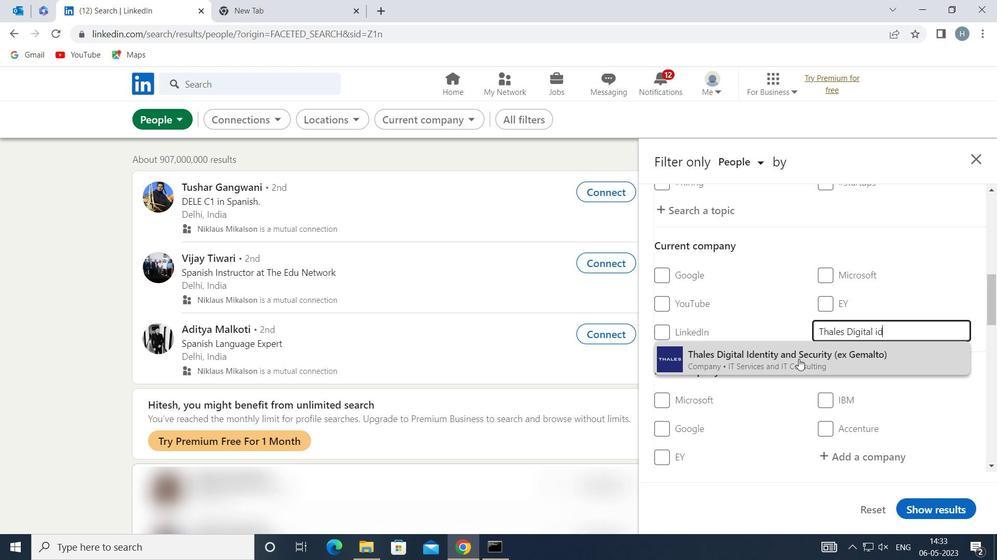 
Action: Mouse moved to (789, 355)
Screenshot: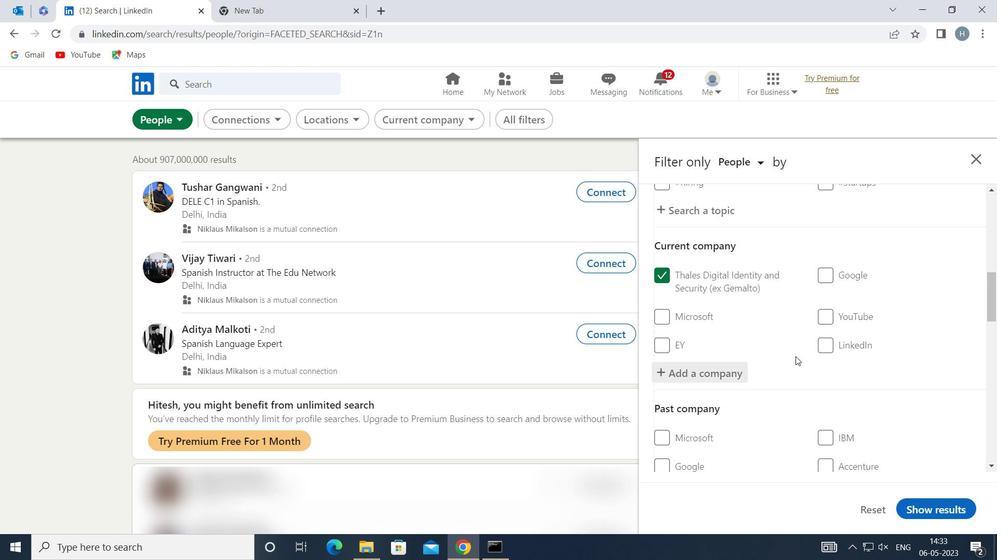 
Action: Mouse scrolled (789, 354) with delta (0, 0)
Screenshot: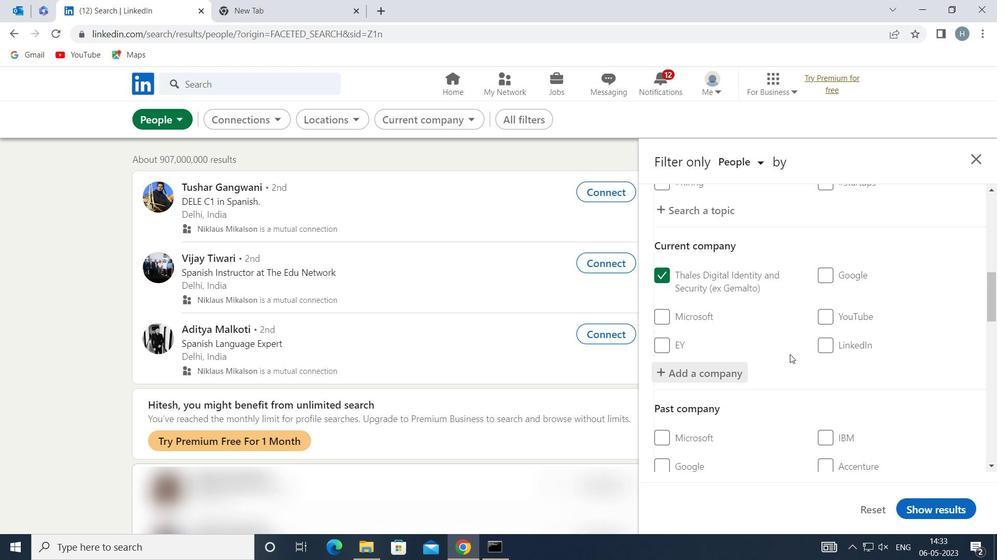 
Action: Mouse moved to (785, 353)
Screenshot: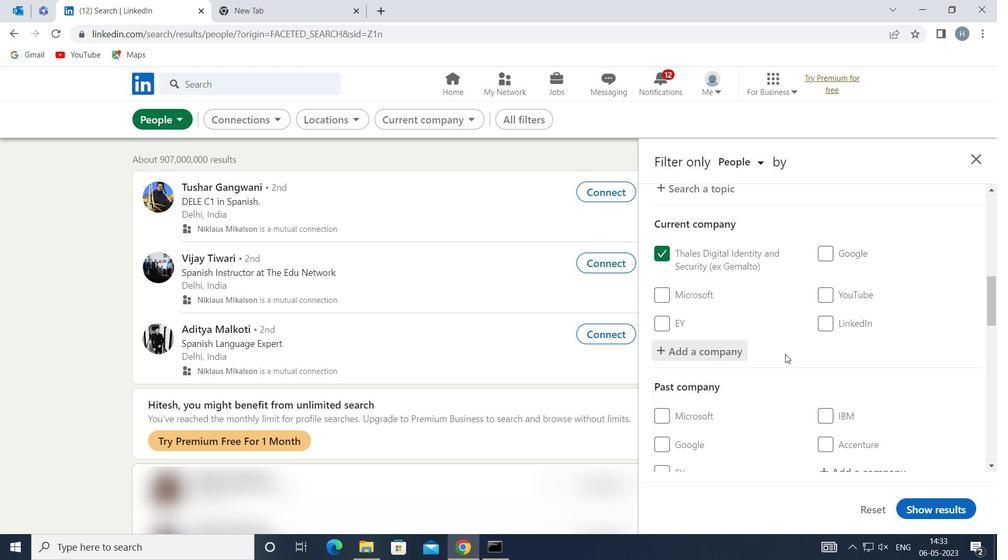 
Action: Mouse scrolled (785, 353) with delta (0, 0)
Screenshot: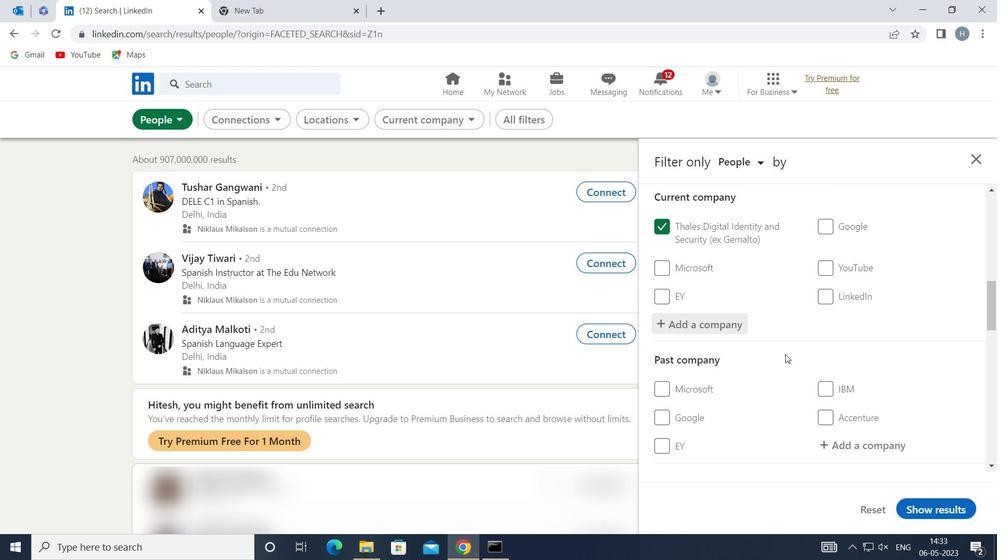 
Action: Mouse moved to (785, 351)
Screenshot: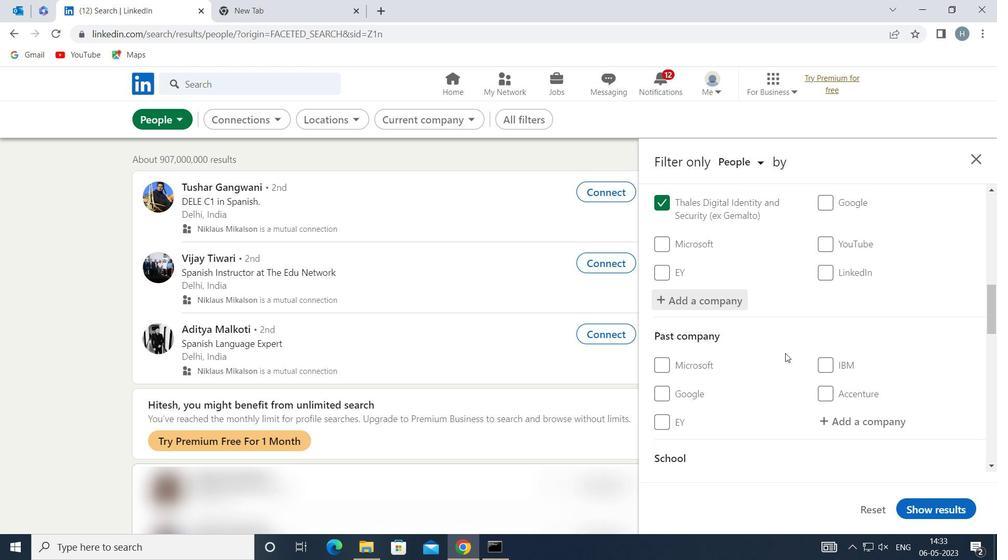 
Action: Mouse scrolled (785, 351) with delta (0, 0)
Screenshot: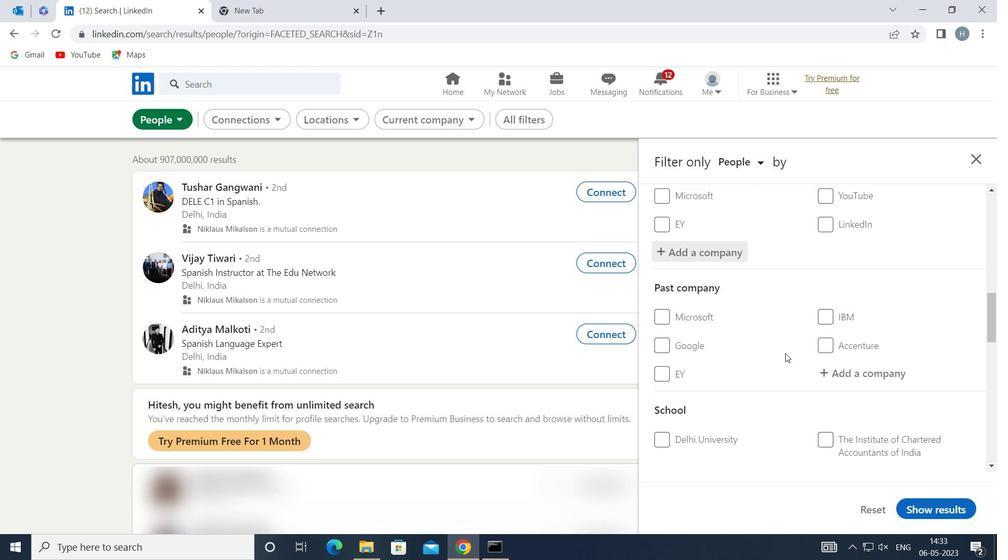 
Action: Mouse moved to (785, 351)
Screenshot: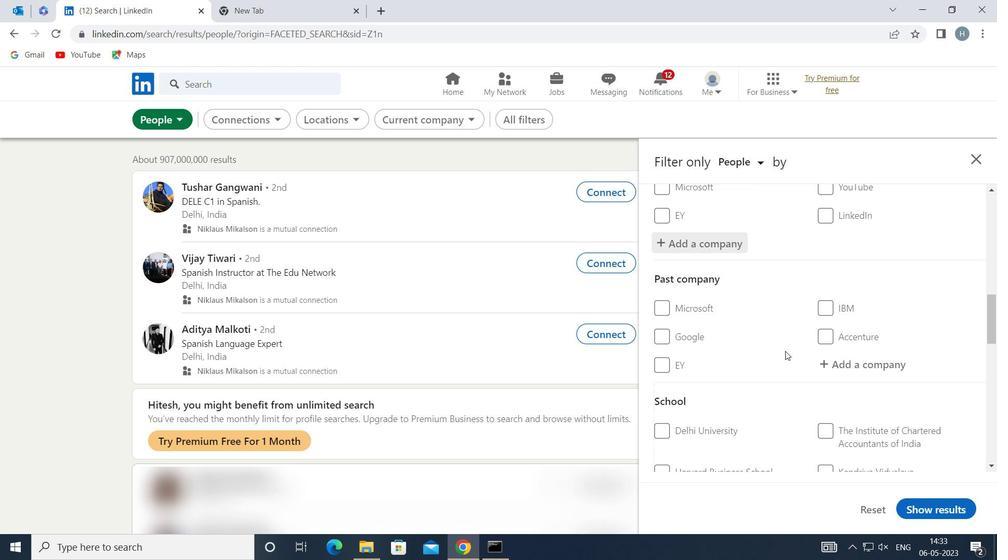 
Action: Mouse scrolled (785, 351) with delta (0, 0)
Screenshot: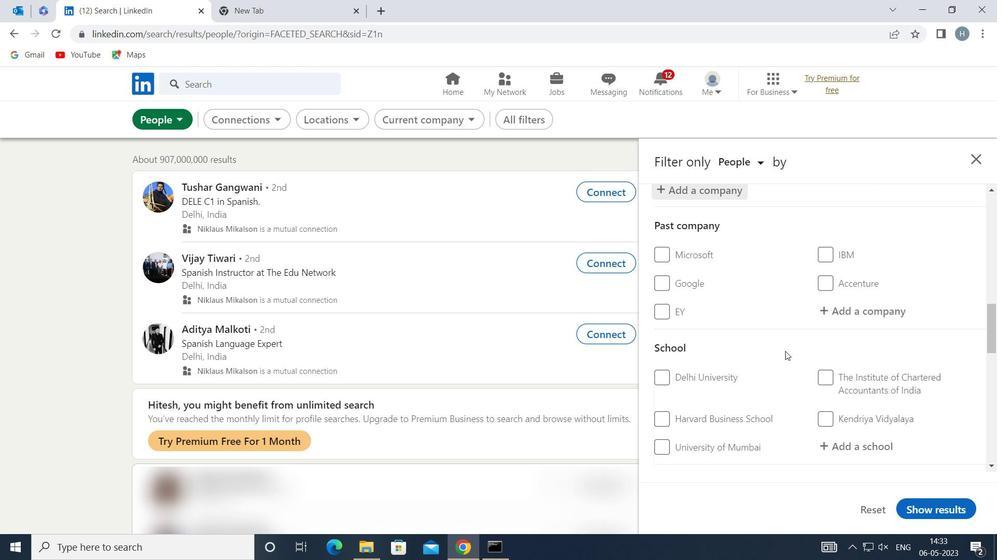 
Action: Mouse moved to (823, 360)
Screenshot: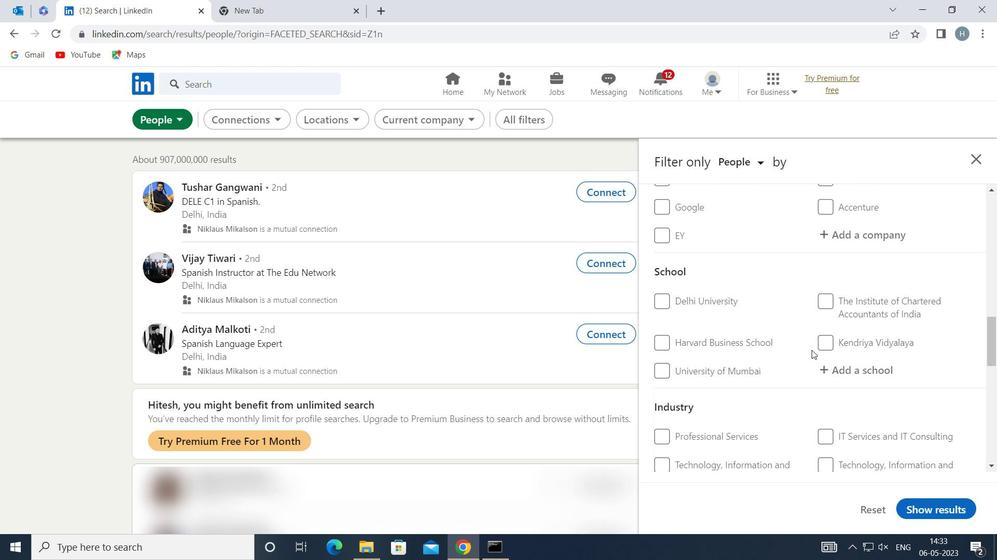 
Action: Mouse pressed left at (823, 360)
Screenshot: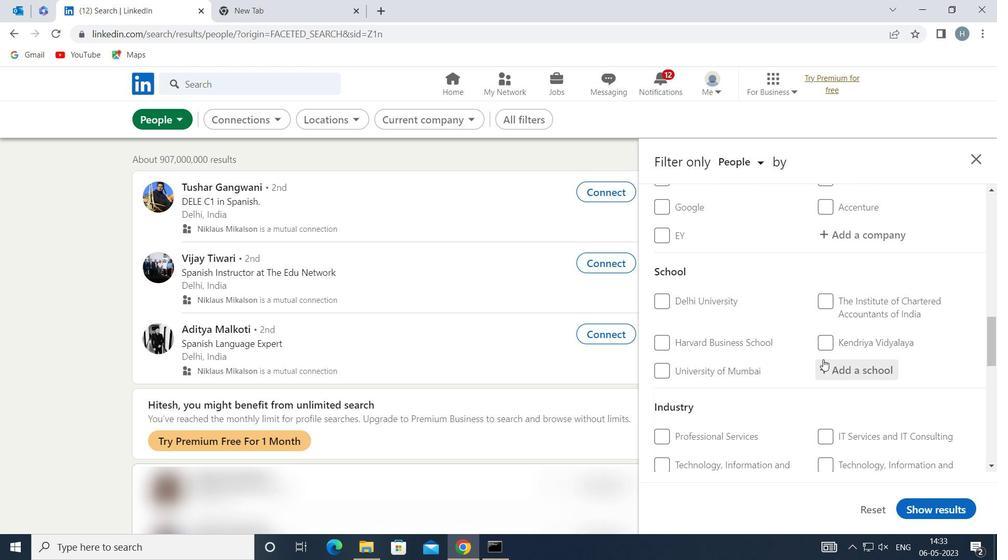 
Action: Key pressed <Key.shift>BSI<Key.space>TRAINING
Screenshot: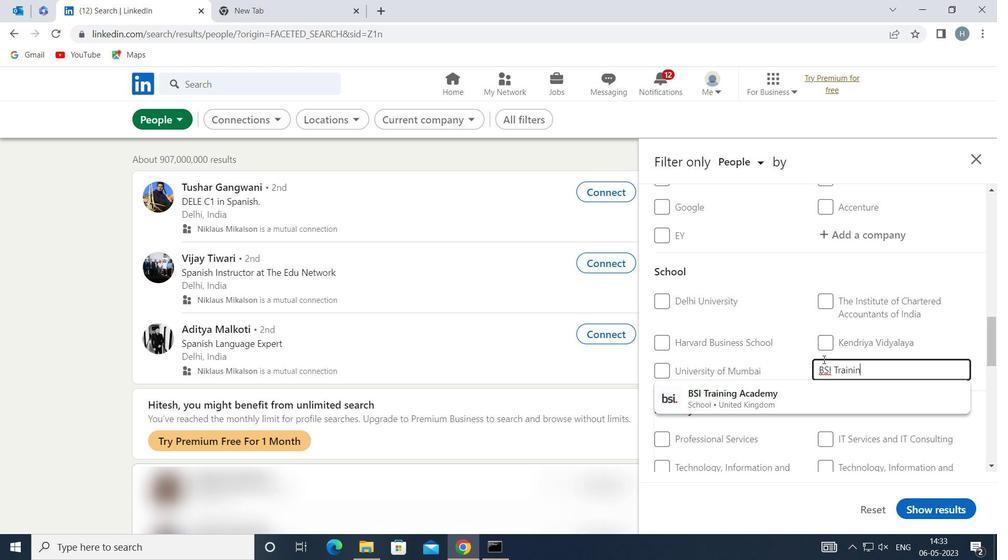 
Action: Mouse moved to (771, 391)
Screenshot: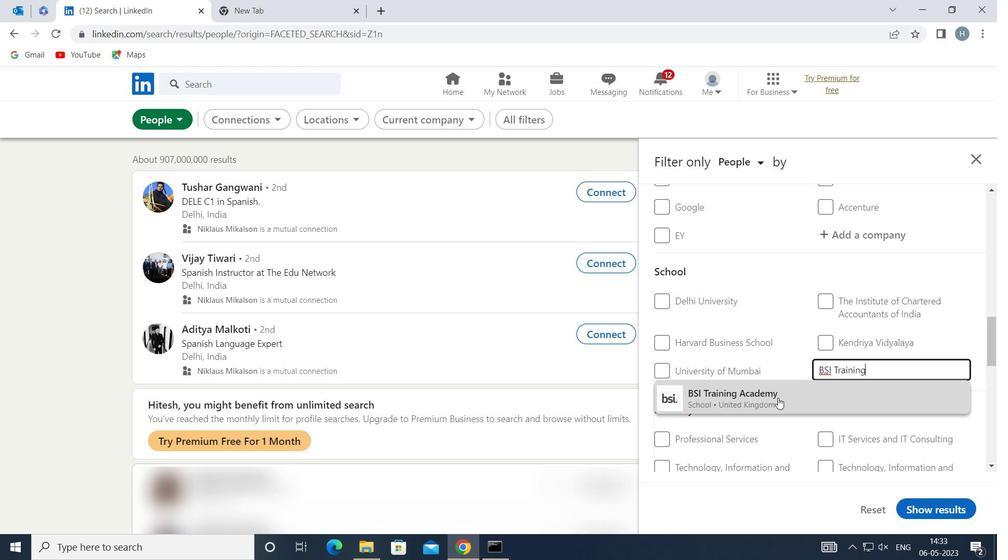 
Action: Mouse pressed left at (771, 391)
Screenshot: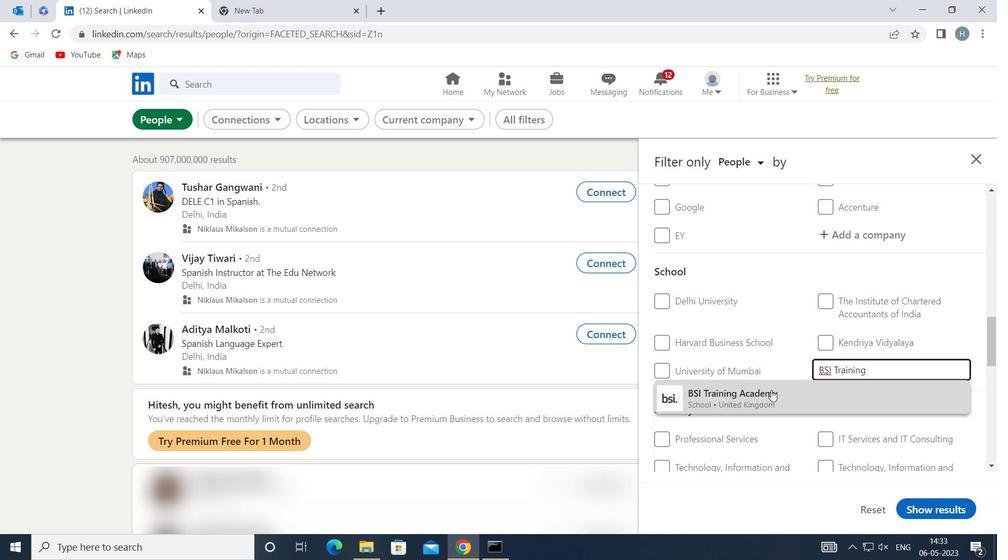 
Action: Mouse moved to (774, 370)
Screenshot: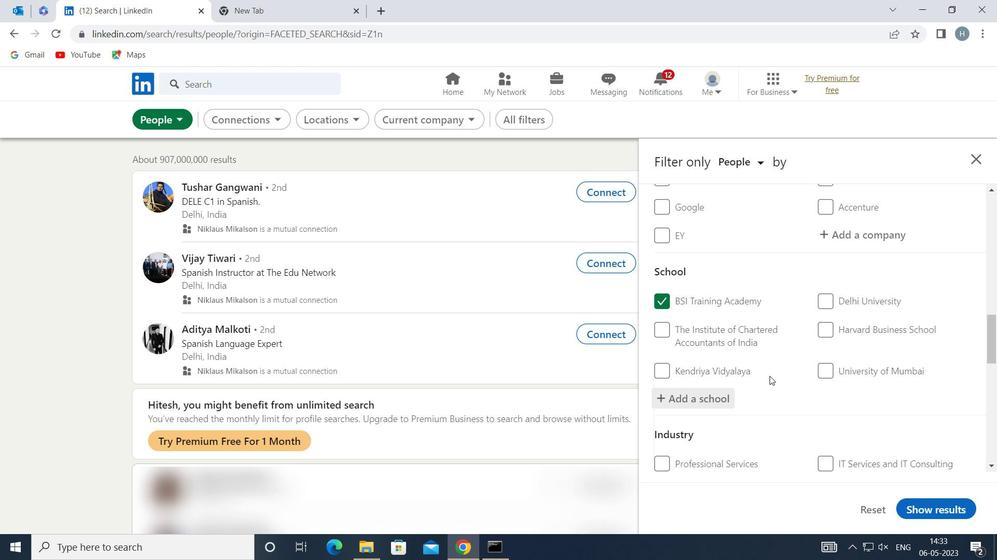 
Action: Mouse scrolled (774, 370) with delta (0, 0)
Screenshot: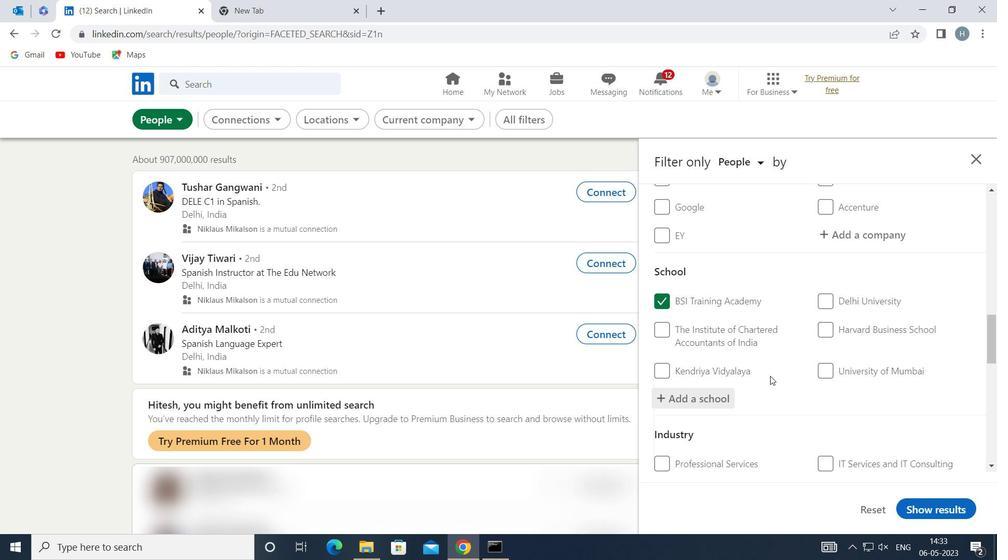 
Action: Mouse moved to (778, 367)
Screenshot: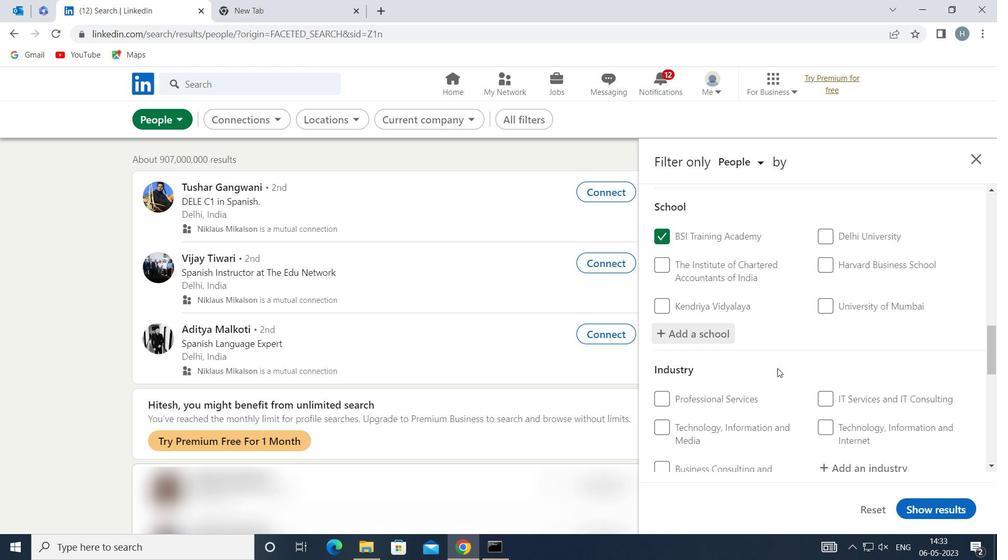 
Action: Mouse scrolled (778, 366) with delta (0, 0)
Screenshot: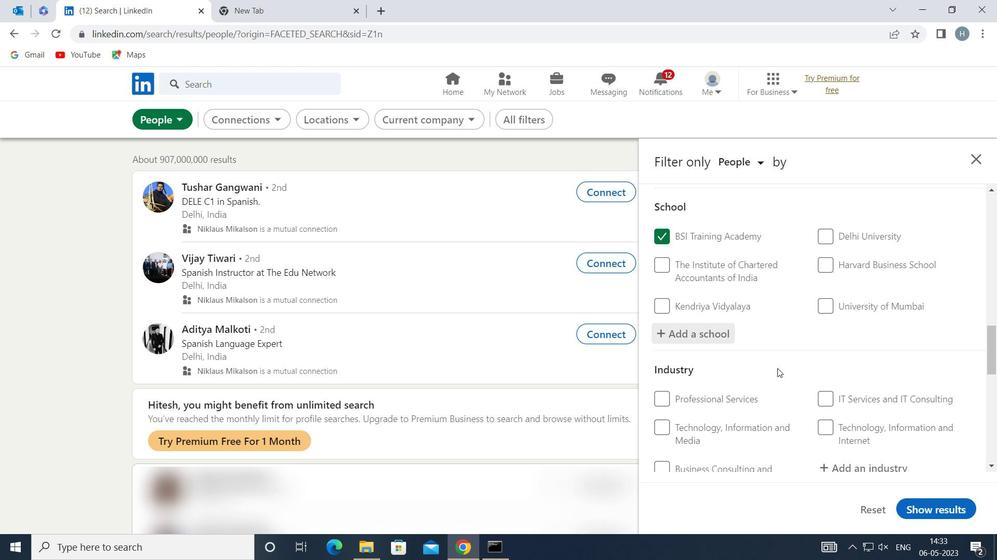 
Action: Mouse moved to (839, 396)
Screenshot: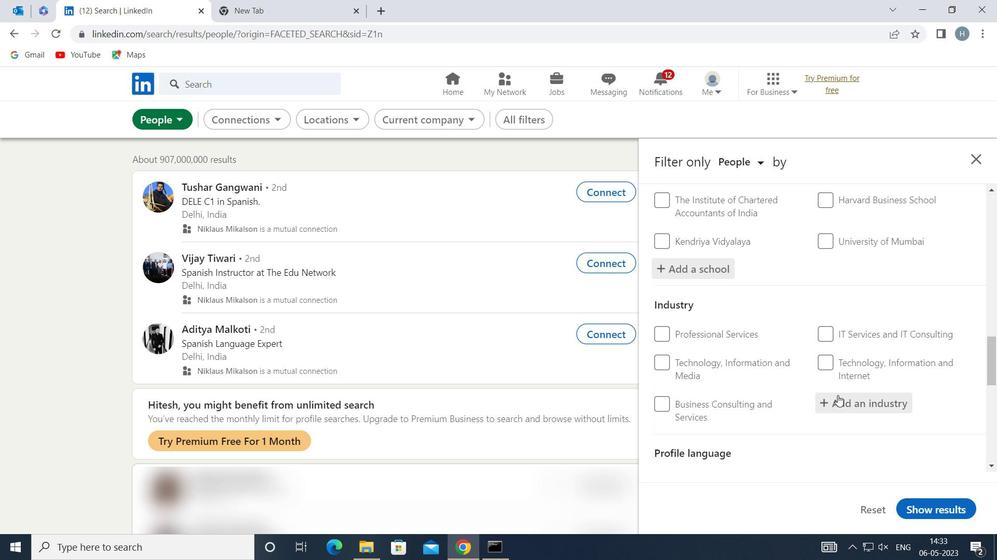 
Action: Mouse pressed left at (839, 396)
Screenshot: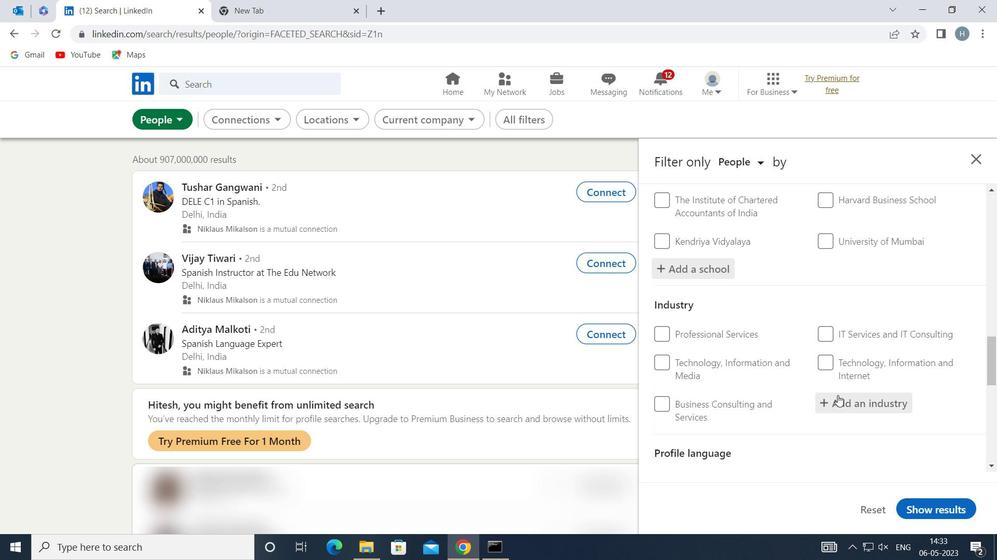 
Action: Mouse moved to (839, 396)
Screenshot: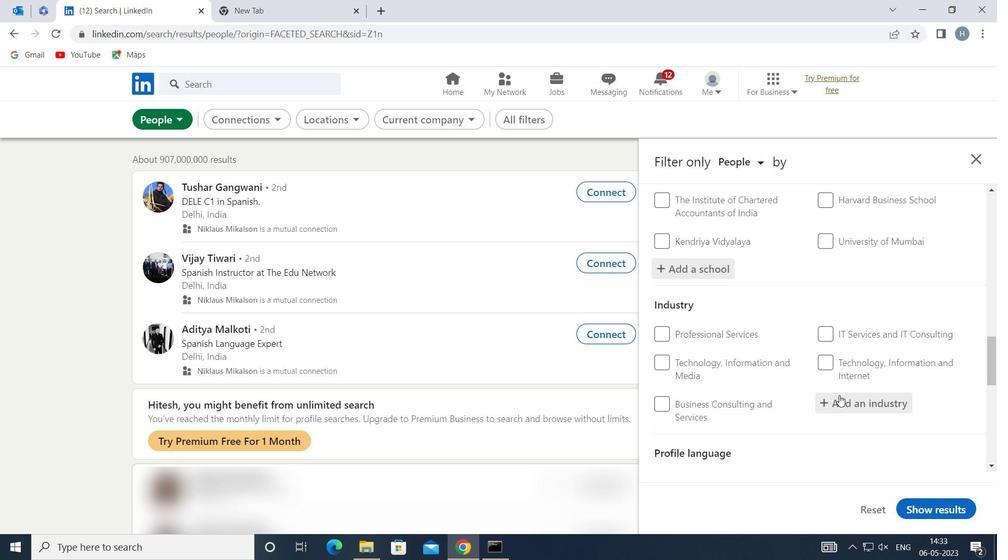 
Action: Key pressed <Key.shift>INVESTMENT<Key.space><Key.shift>AD
Screenshot: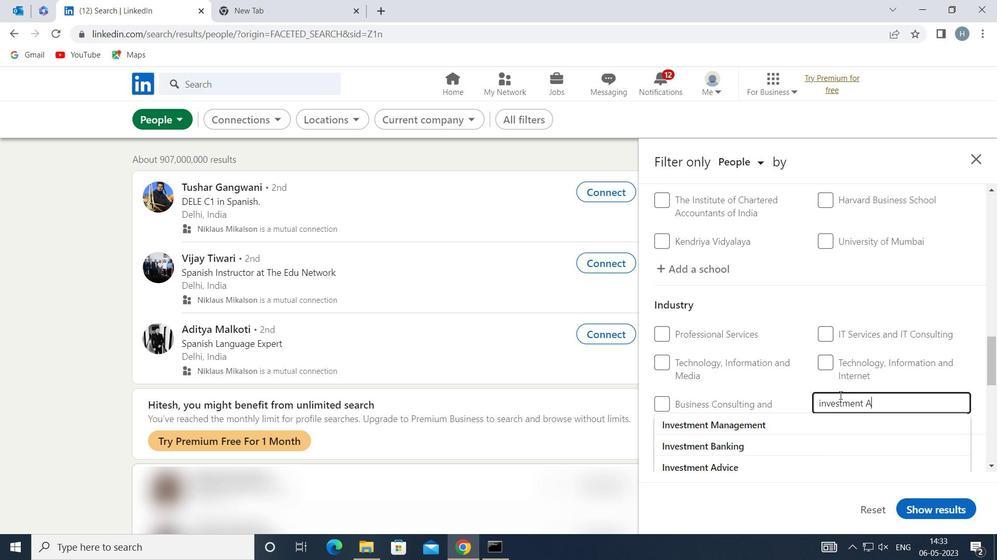 
Action: Mouse moved to (827, 422)
Screenshot: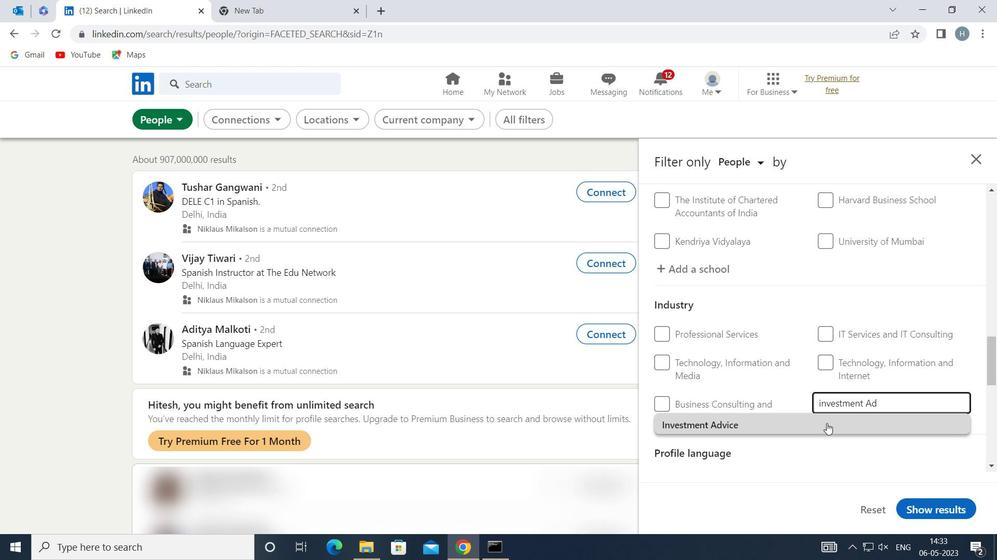 
Action: Mouse pressed left at (827, 422)
Screenshot: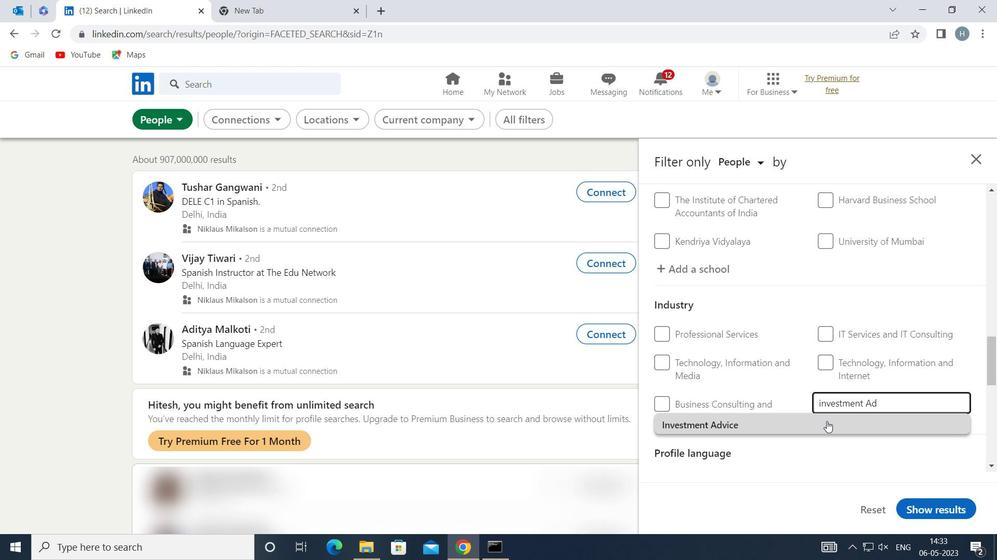 
Action: Mouse moved to (781, 391)
Screenshot: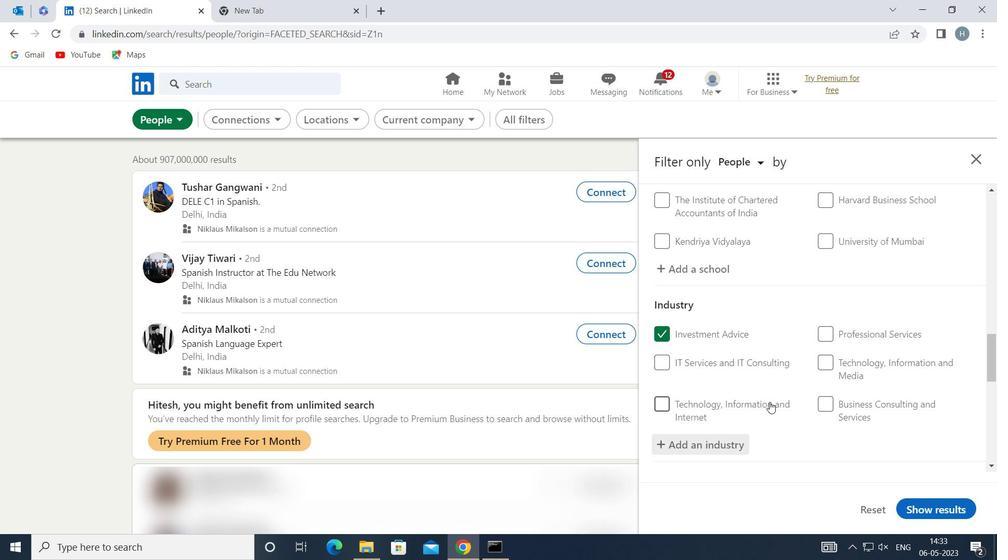 
Action: Mouse scrolled (781, 391) with delta (0, 0)
Screenshot: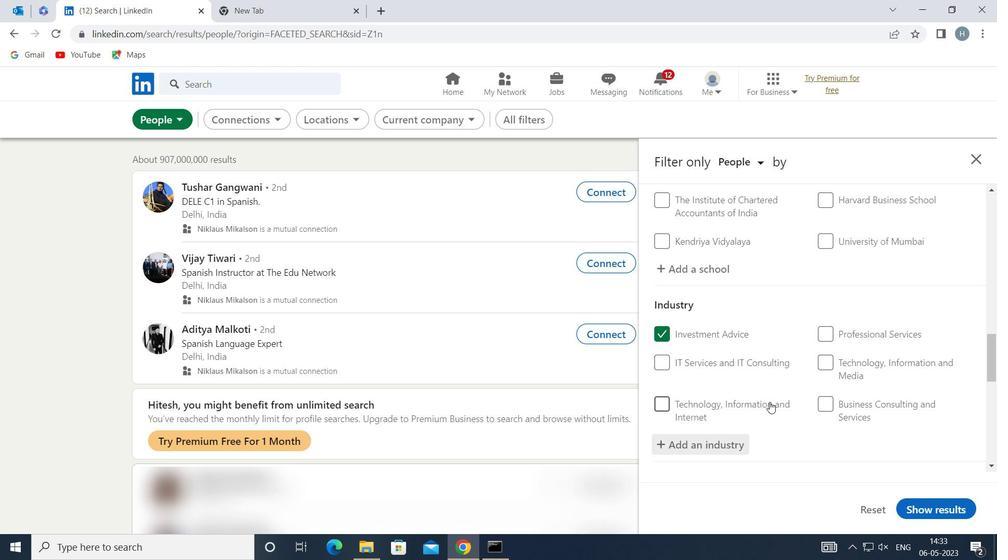 
Action: Mouse moved to (789, 378)
Screenshot: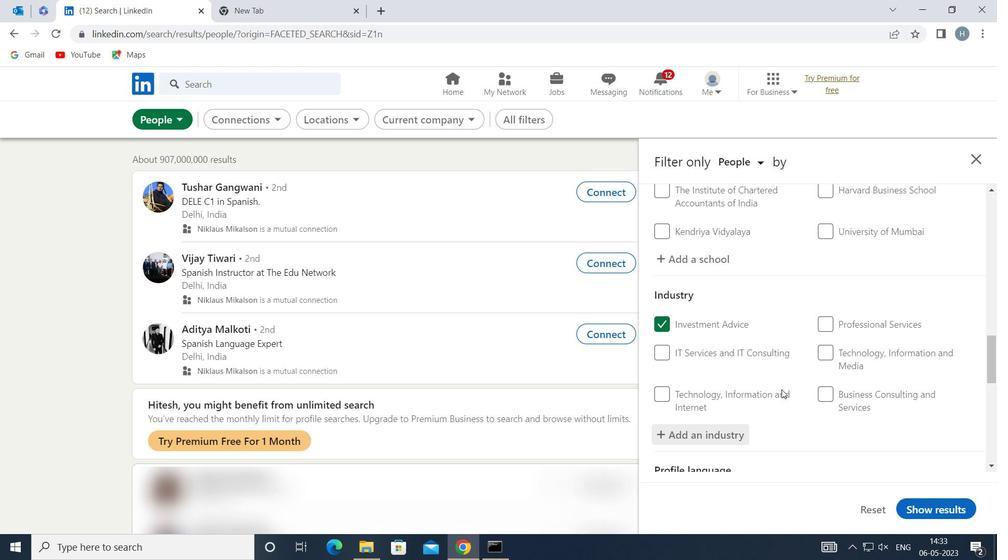 
Action: Mouse scrolled (789, 378) with delta (0, 0)
Screenshot: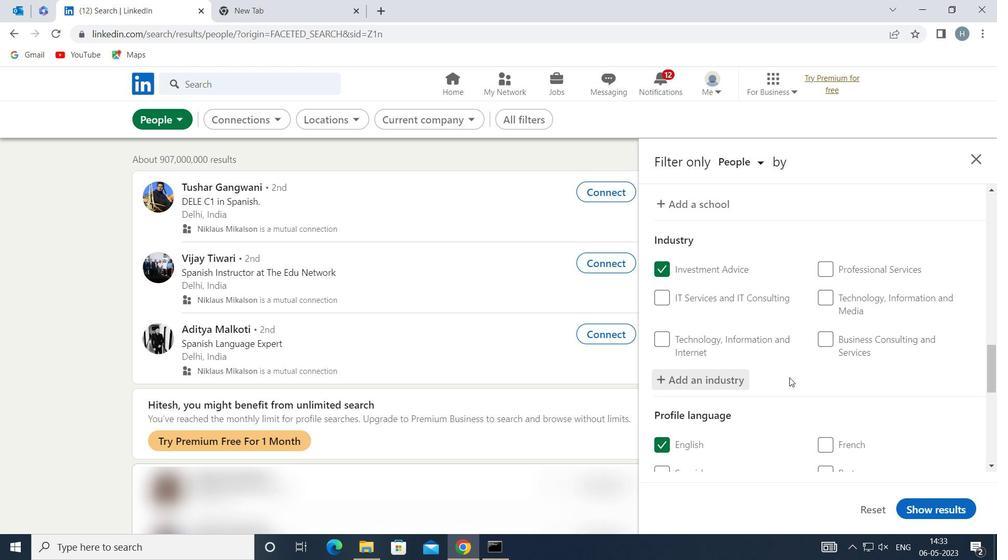 
Action: Mouse moved to (789, 377)
Screenshot: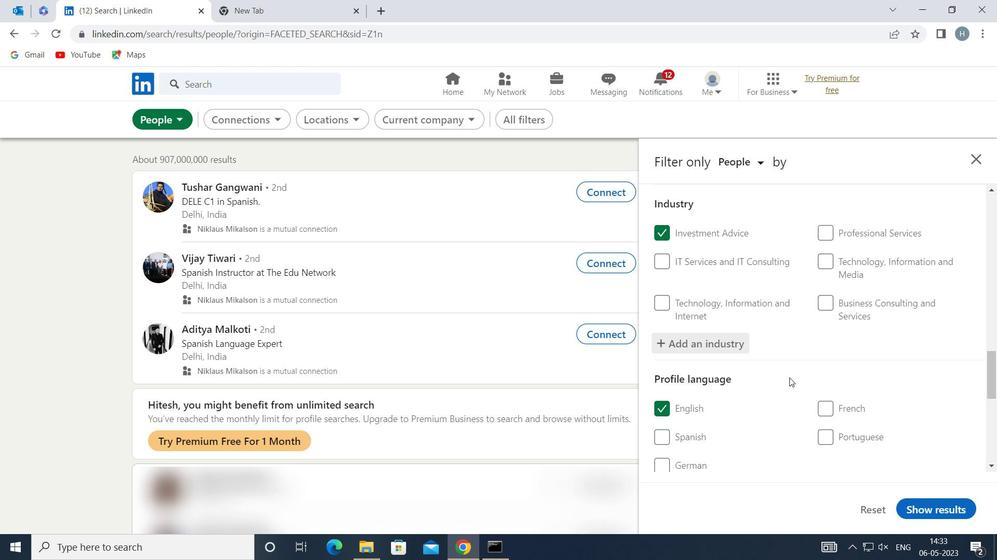 
Action: Mouse scrolled (789, 376) with delta (0, 0)
Screenshot: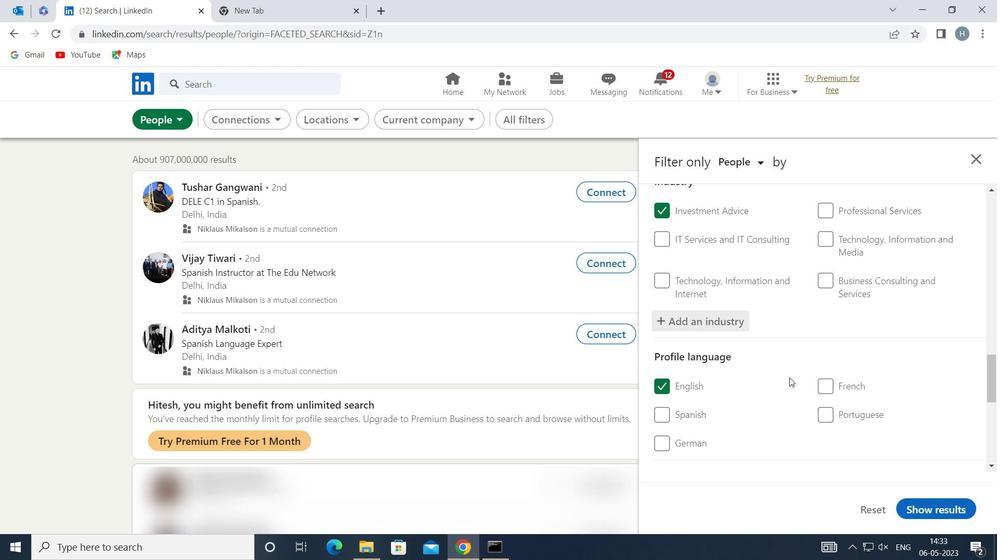 
Action: Mouse moved to (792, 372)
Screenshot: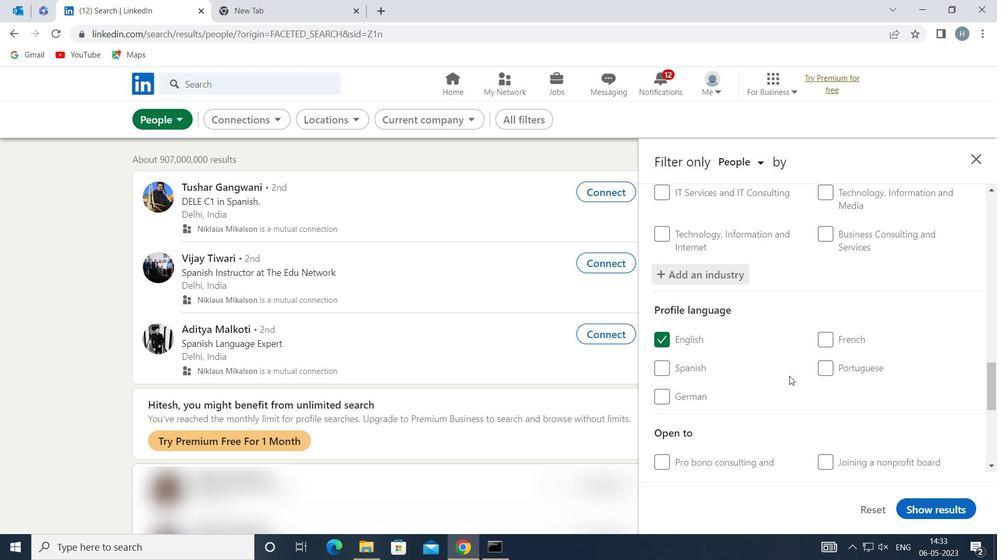 
Action: Mouse scrolled (792, 371) with delta (0, 0)
Screenshot: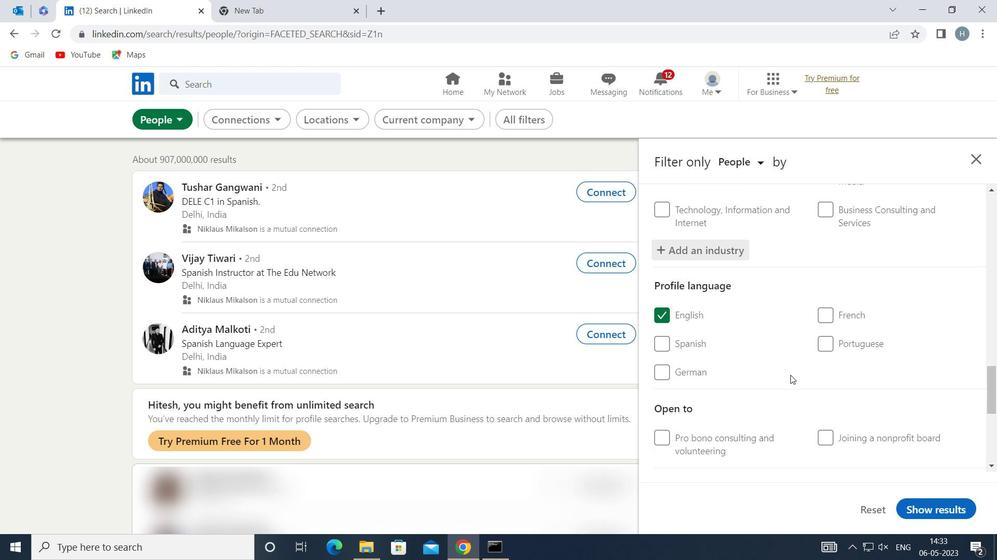 
Action: Mouse moved to (794, 370)
Screenshot: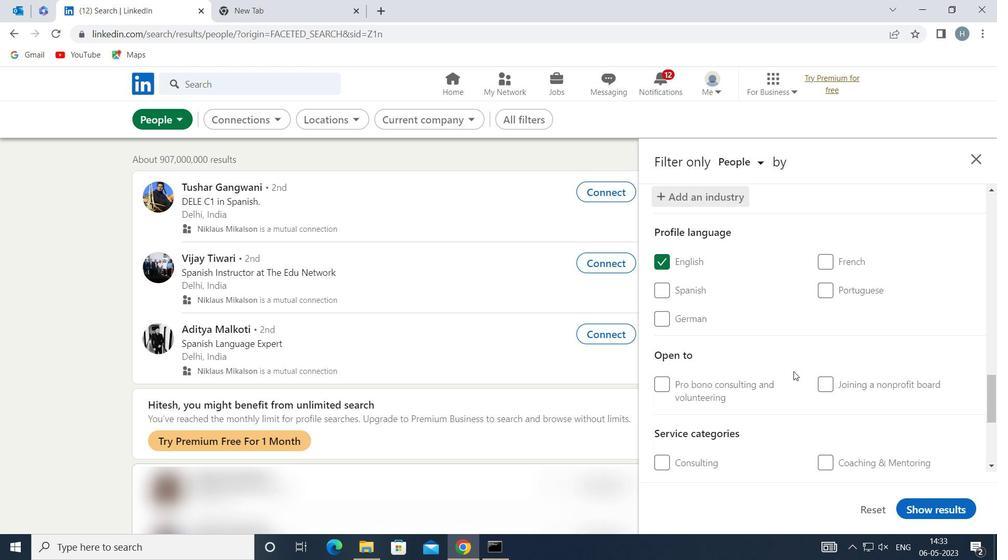 
Action: Mouse scrolled (794, 370) with delta (0, 0)
Screenshot: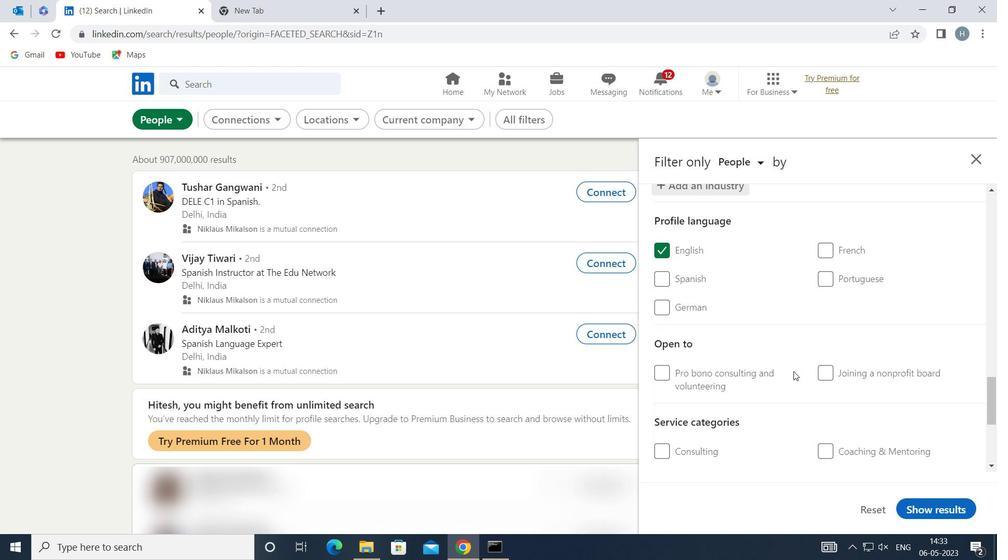 
Action: Mouse scrolled (794, 370) with delta (0, 0)
Screenshot: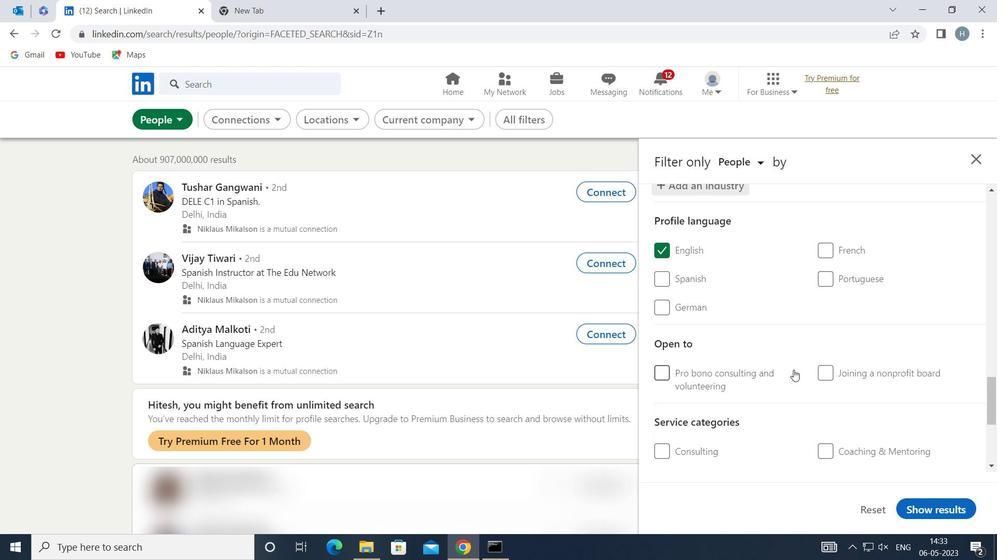 
Action: Mouse moved to (794, 370)
Screenshot: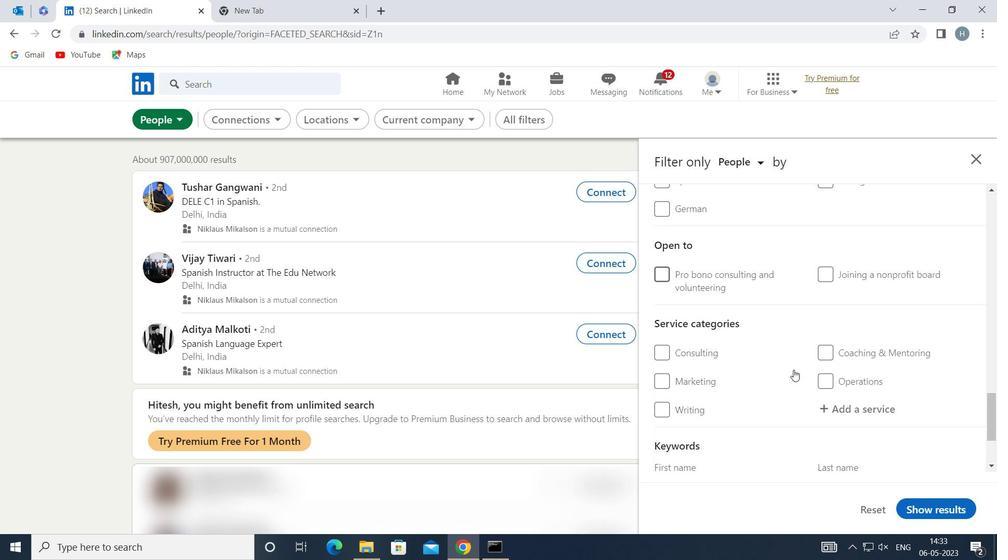 
Action: Mouse scrolled (794, 369) with delta (0, 0)
Screenshot: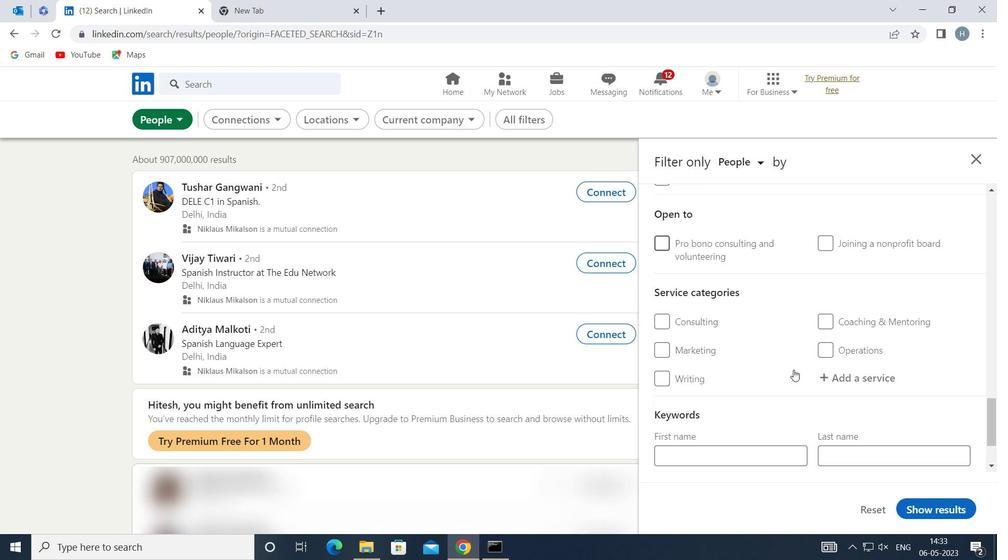 
Action: Mouse moved to (882, 301)
Screenshot: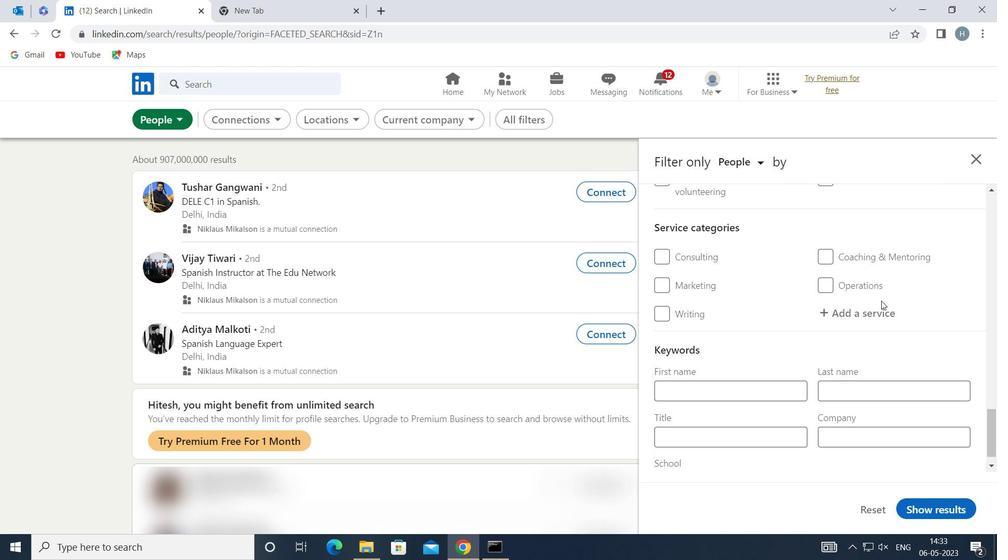 
Action: Mouse pressed left at (882, 301)
Screenshot: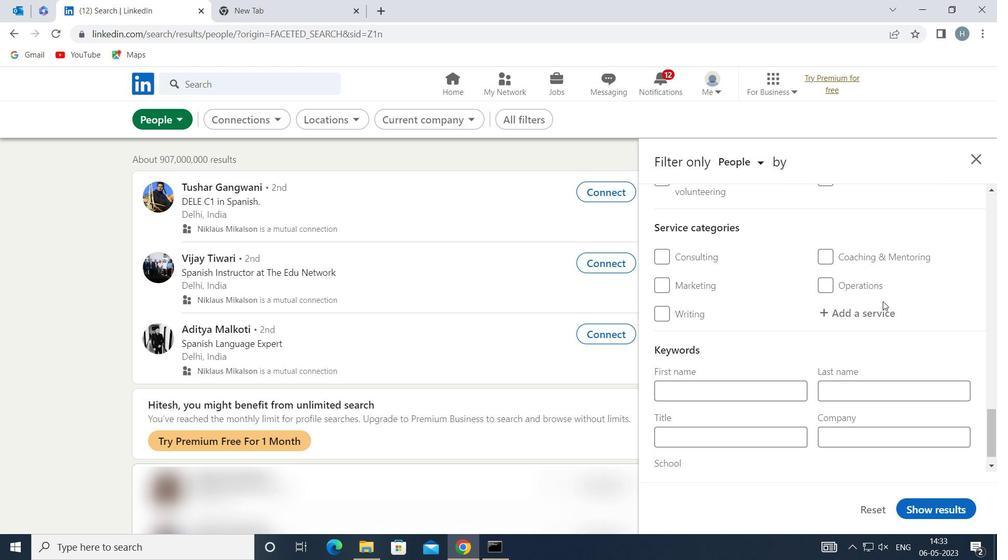 
Action: Key pressed <Key.shift>FINANCIAL<Key.space><Key.shift>REPORT
Screenshot: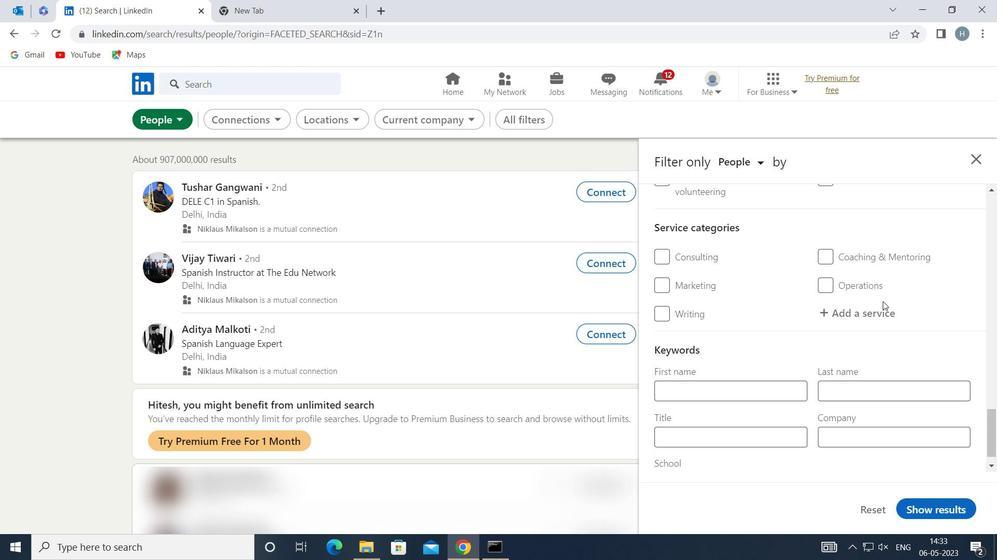 
Action: Mouse moved to (854, 313)
Screenshot: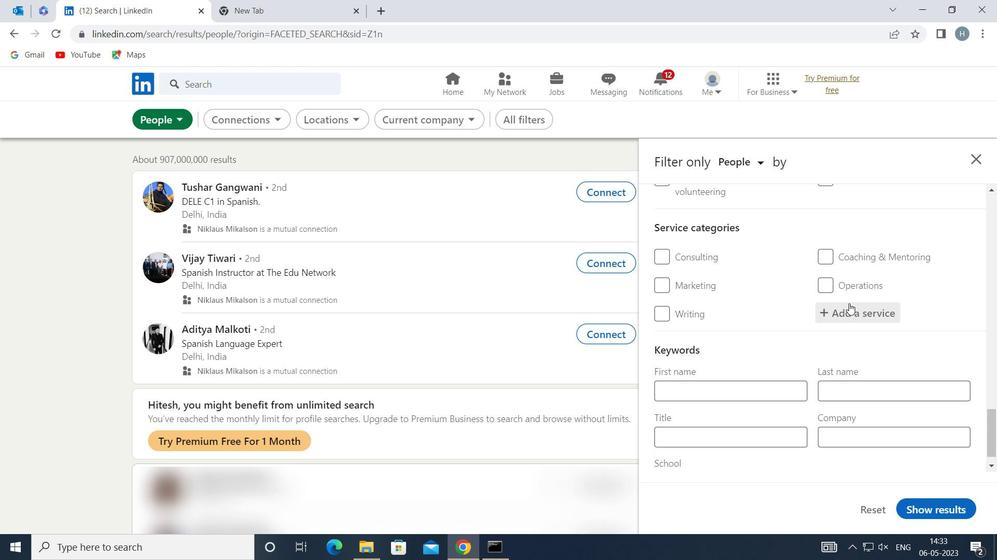 
Action: Mouse pressed left at (854, 313)
Screenshot: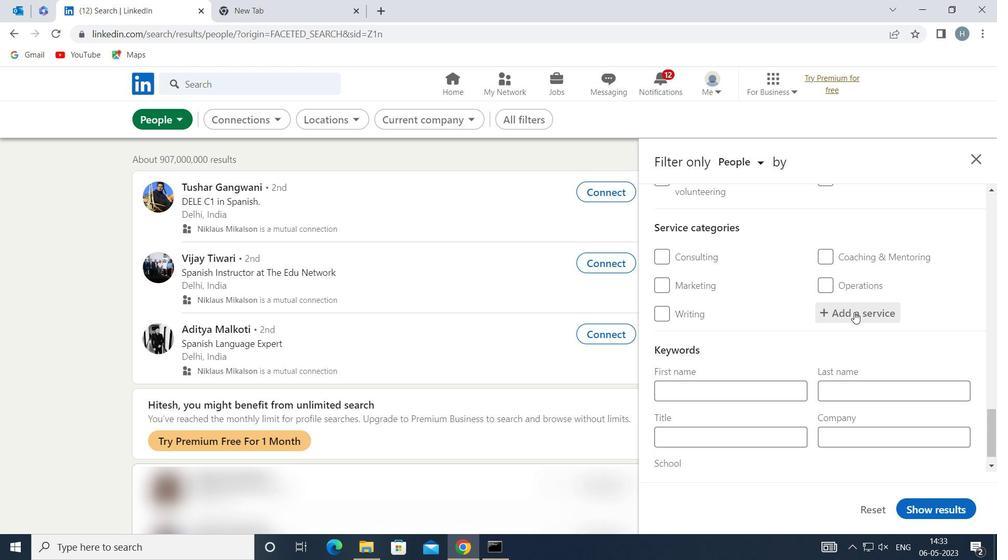 
Action: Key pressed <Key.shift>FINANCIAL<Key.space><Key.shift>RE
Screenshot: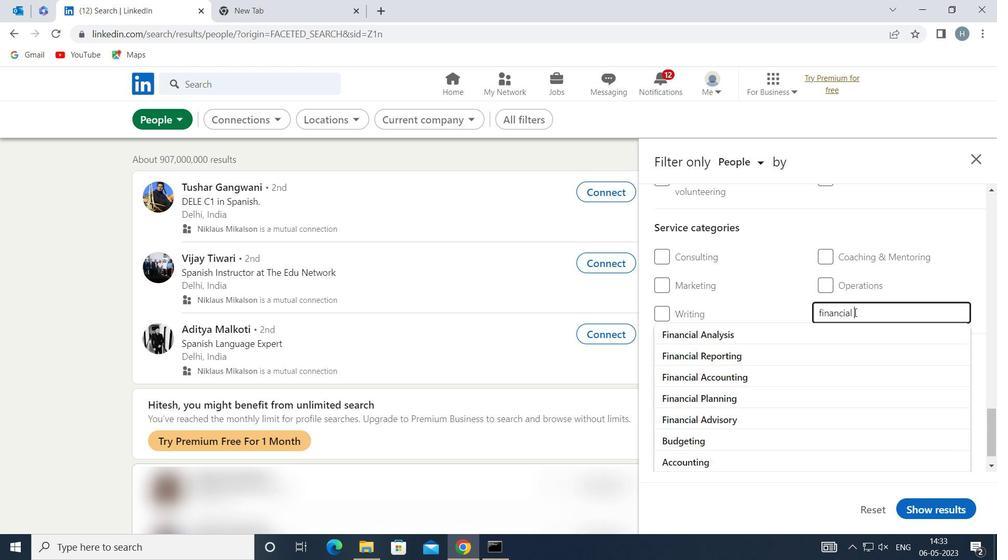 
Action: Mouse moved to (836, 335)
Screenshot: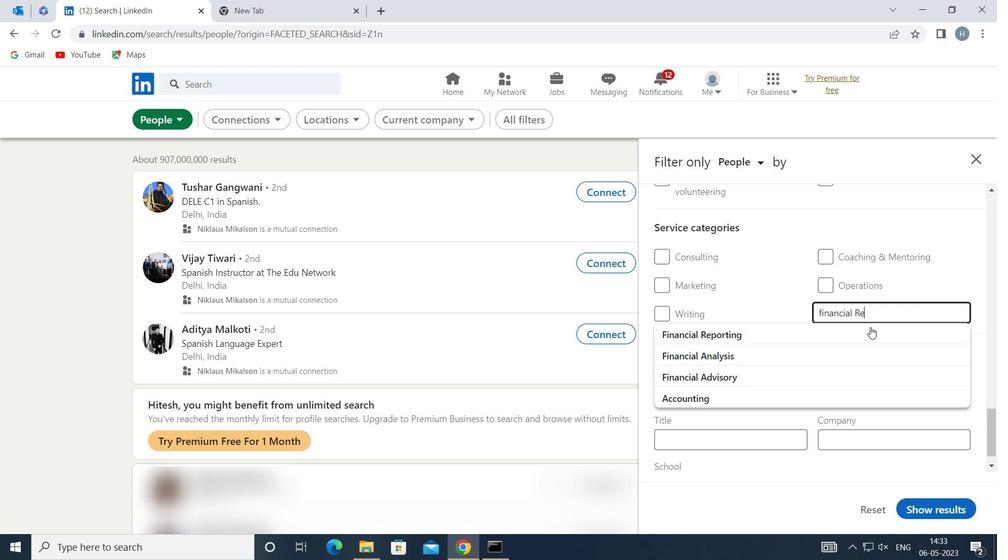 
Action: Mouse pressed left at (836, 335)
Screenshot: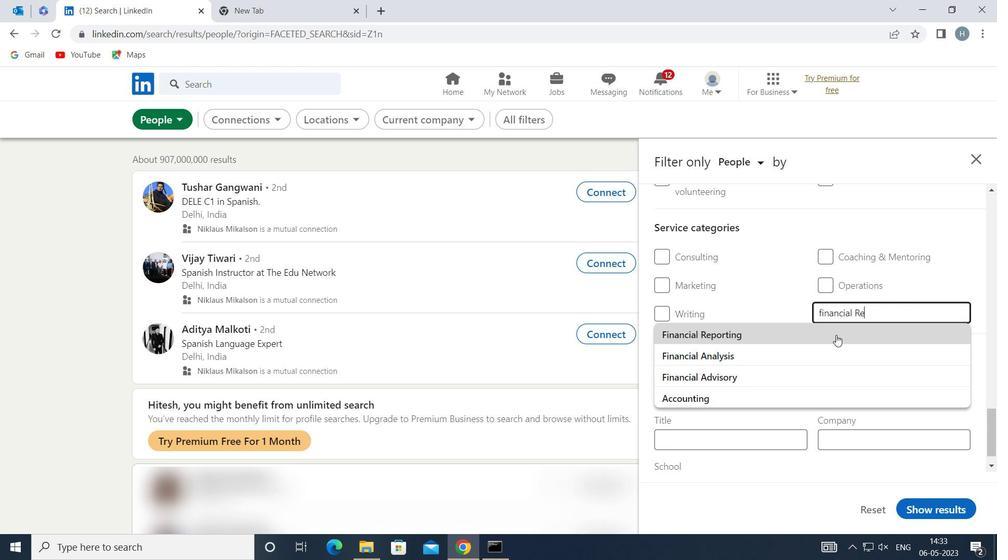 
Action: Mouse moved to (784, 339)
Screenshot: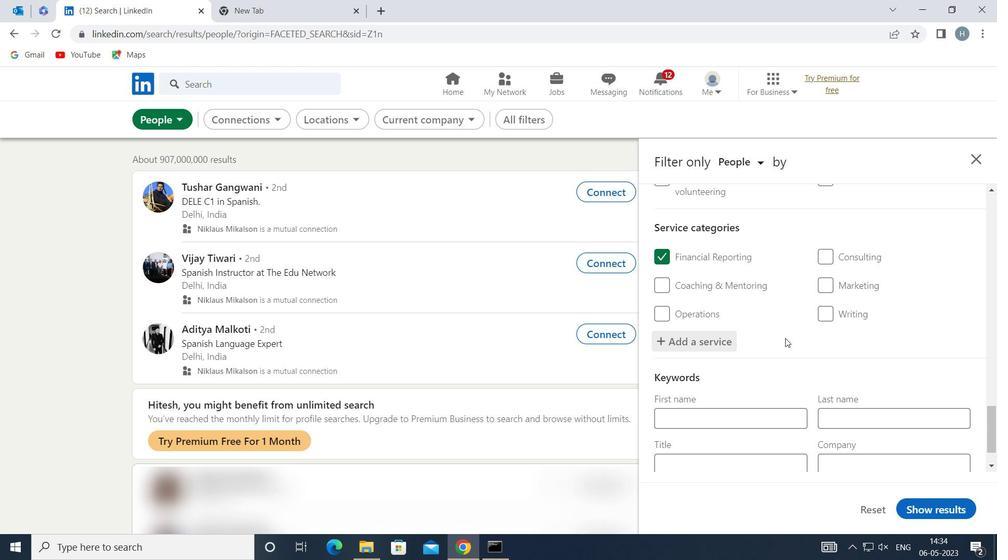 
Action: Mouse scrolled (784, 338) with delta (0, 0)
Screenshot: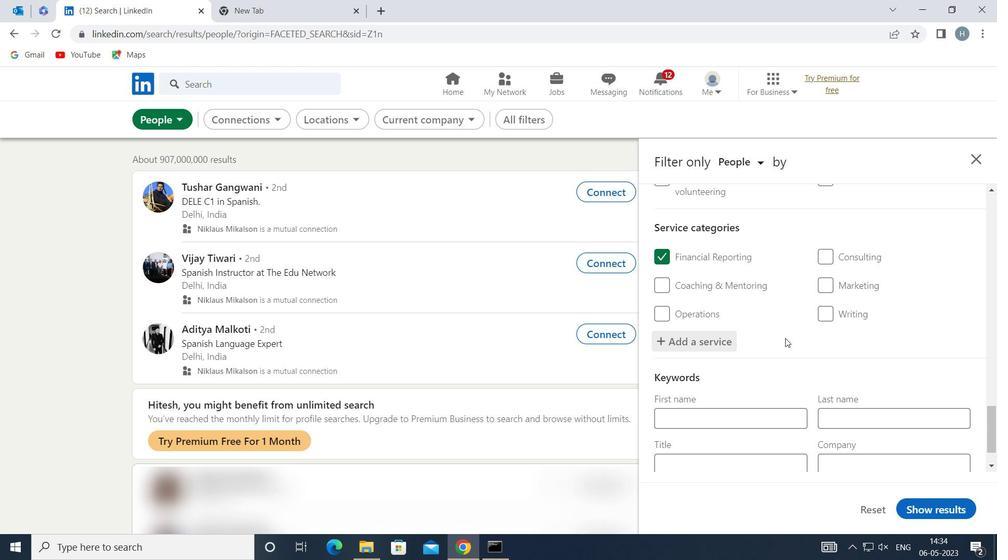 
Action: Mouse scrolled (784, 338) with delta (0, 0)
Screenshot: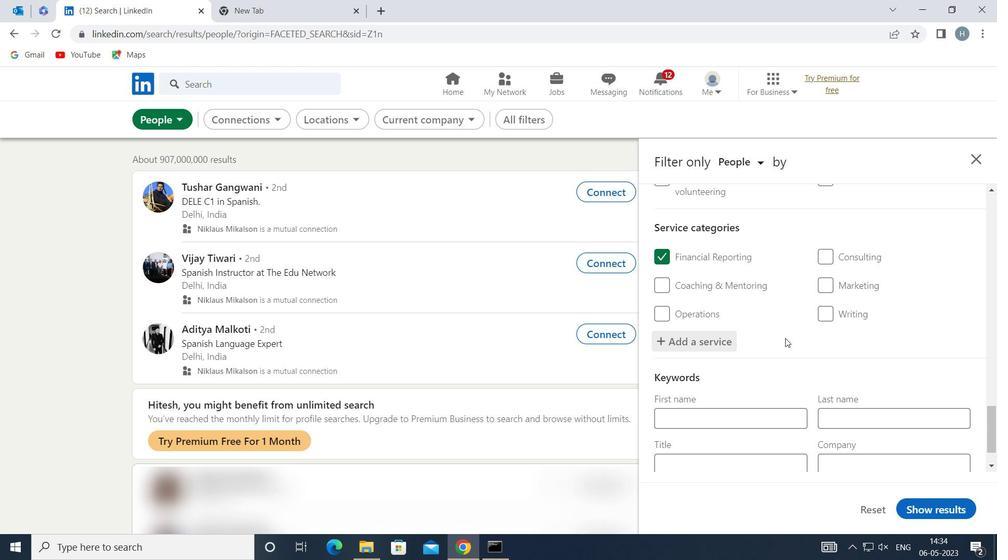 
Action: Mouse moved to (784, 339)
Screenshot: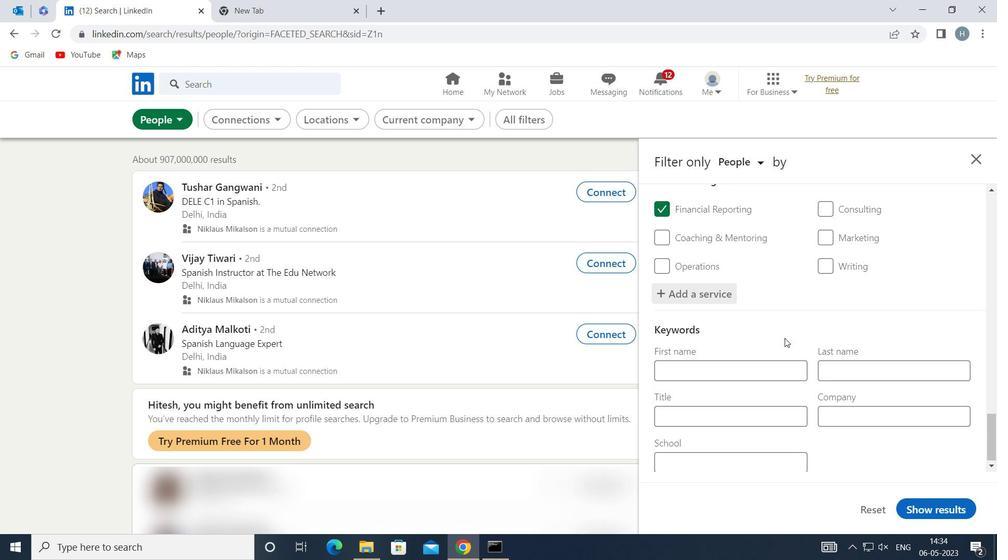 
Action: Mouse scrolled (784, 338) with delta (0, 0)
Screenshot: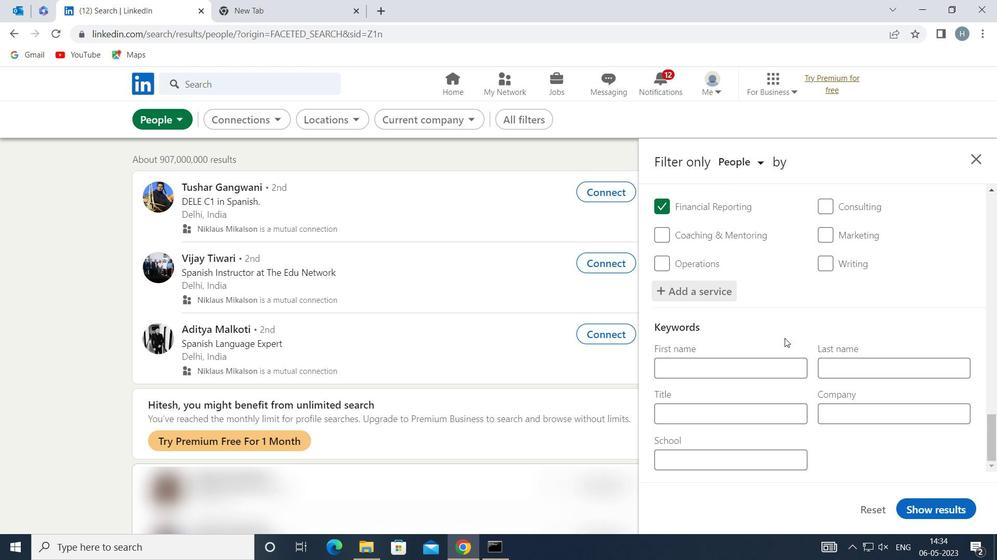 
Action: Mouse scrolled (784, 338) with delta (0, 0)
Screenshot: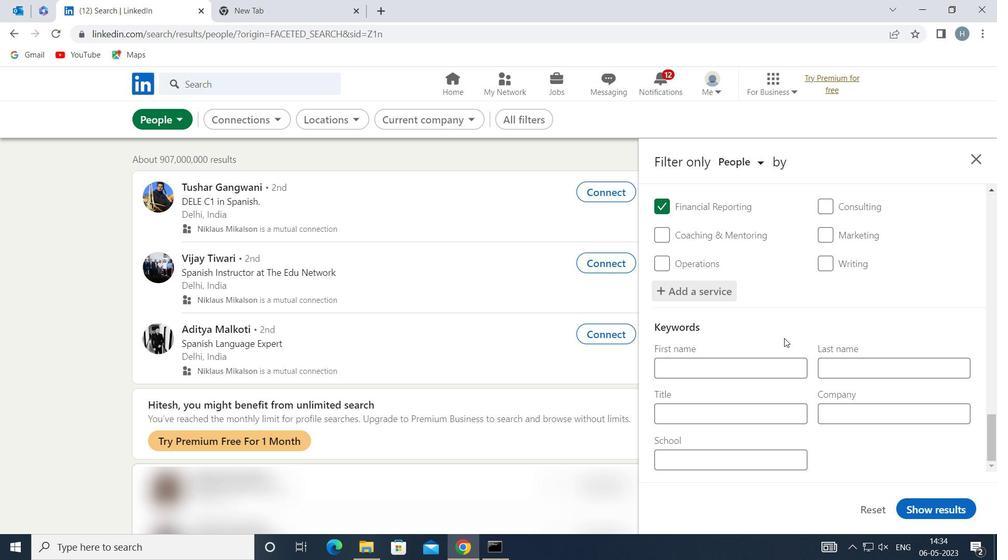 
Action: Mouse scrolled (784, 338) with delta (0, 0)
Screenshot: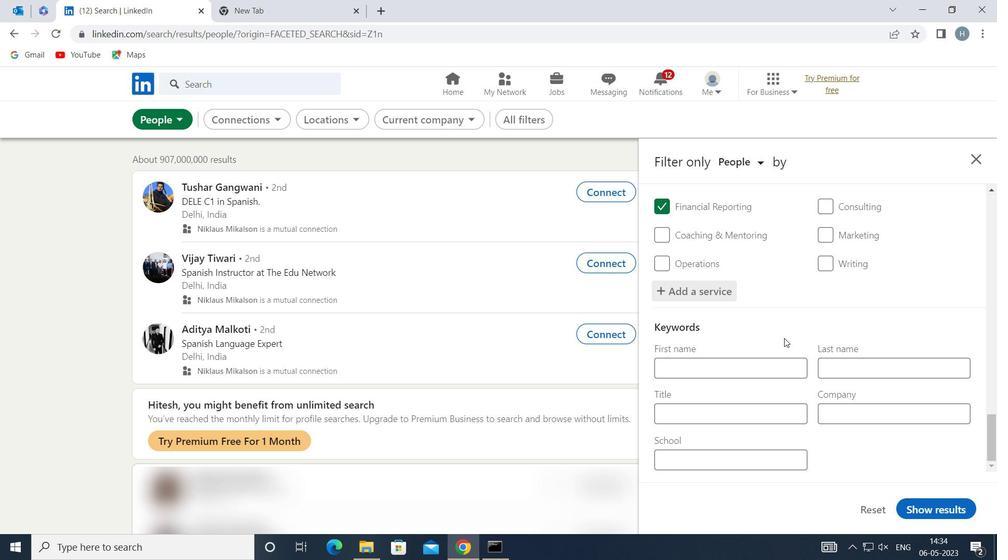 
Action: Mouse moved to (734, 409)
Screenshot: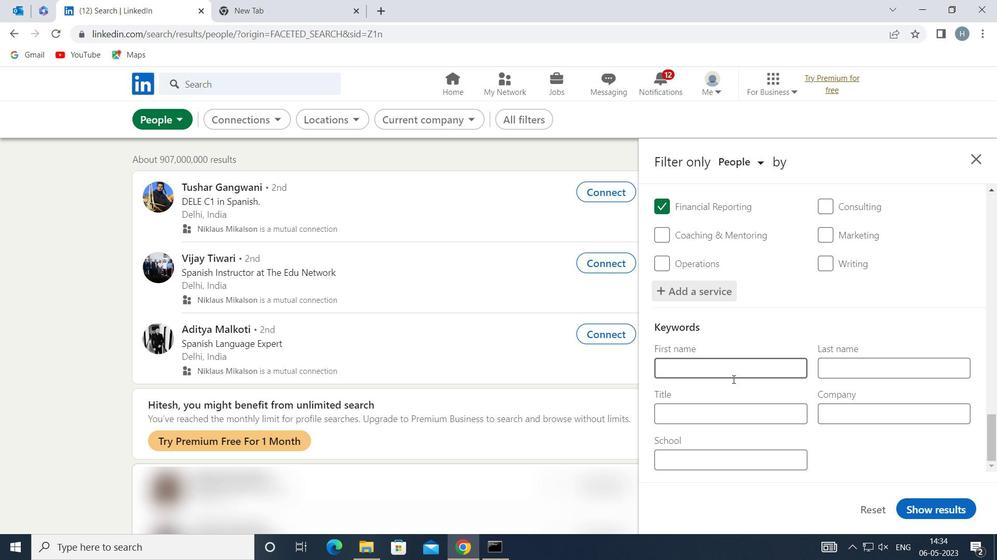 
Action: Mouse pressed left at (734, 409)
Screenshot: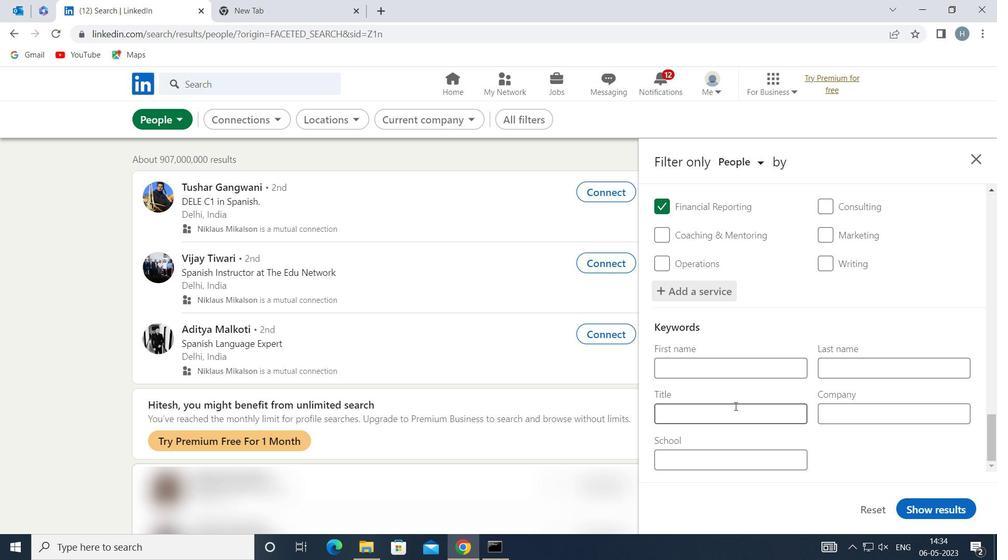 
Action: Mouse moved to (733, 408)
Screenshot: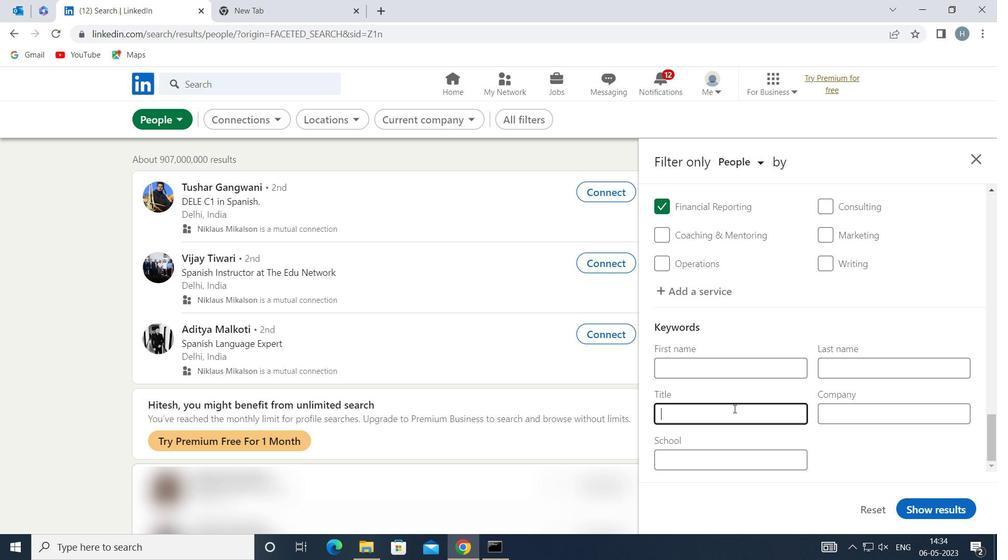 
Action: Key pressed <Key.shift>M<Key.backspace><Key.shift>ASSISTANT<Key.space><Key.shift>MANAGER
Screenshot: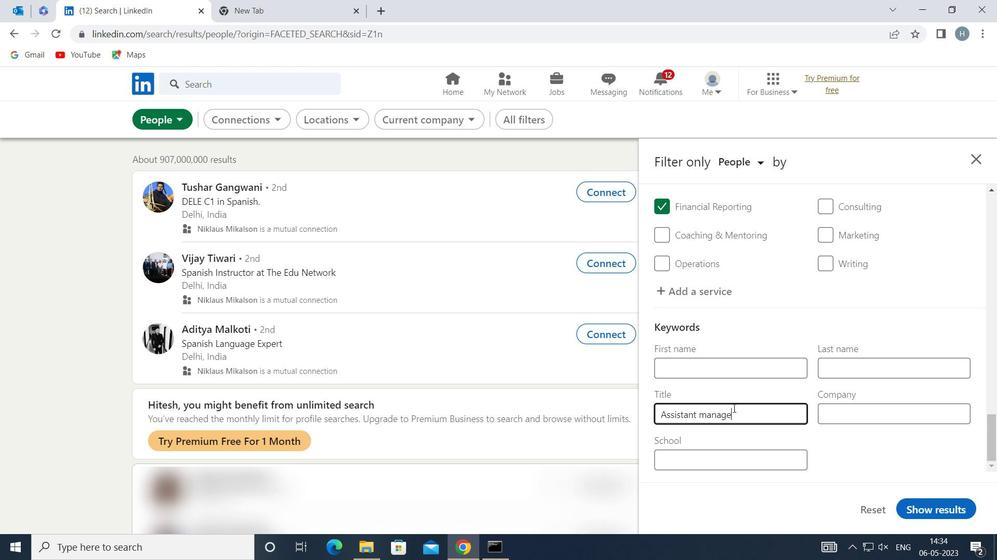 
Action: Mouse moved to (949, 509)
Screenshot: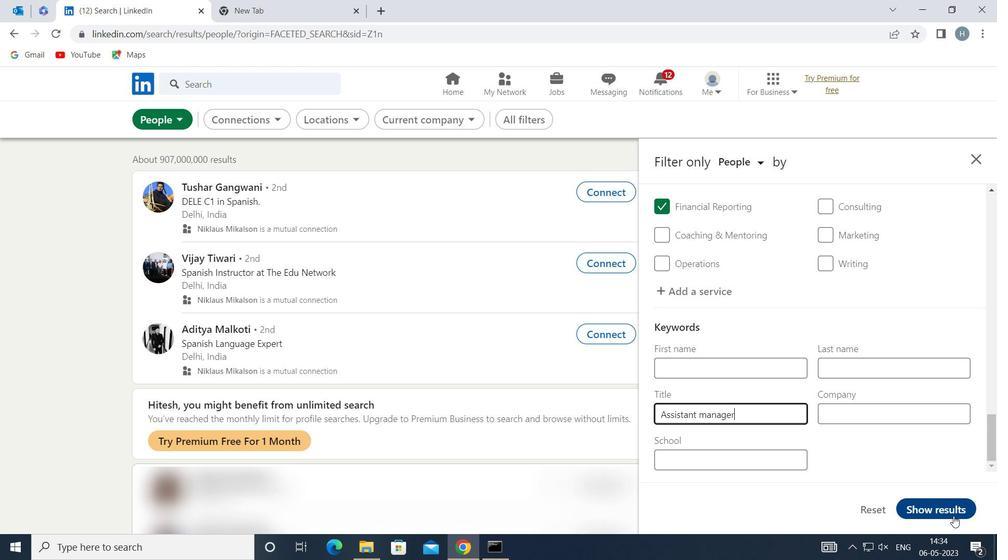 
Action: Mouse pressed left at (949, 509)
Screenshot: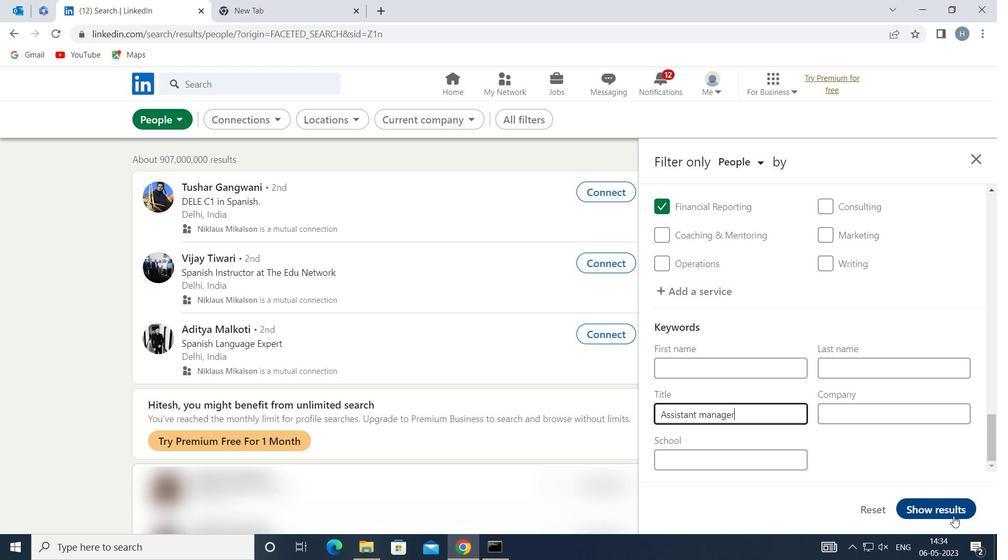 
Action: Mouse moved to (802, 397)
Screenshot: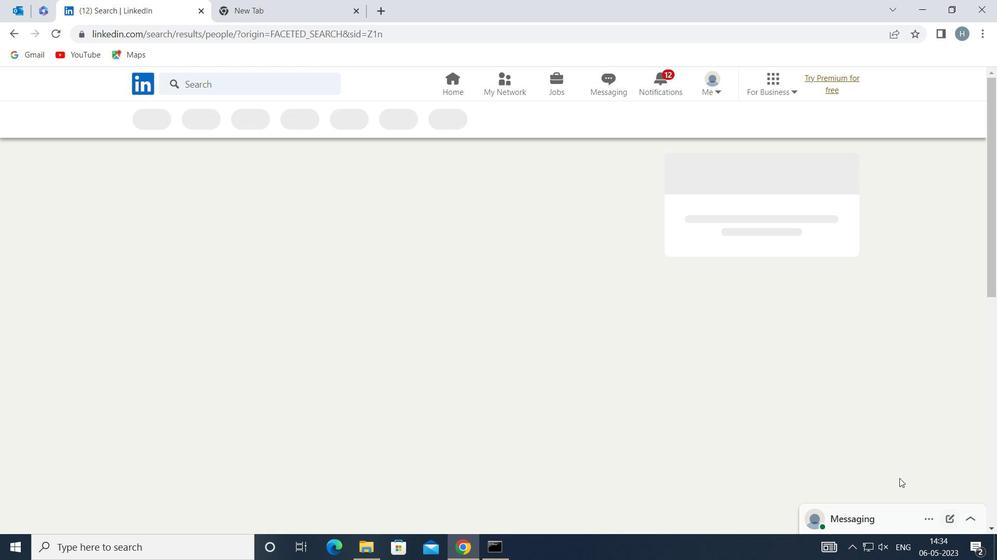 
